 Task: Find the distance between Chicago and Miami.
Action: Mouse moved to (212, 73)
Screenshot: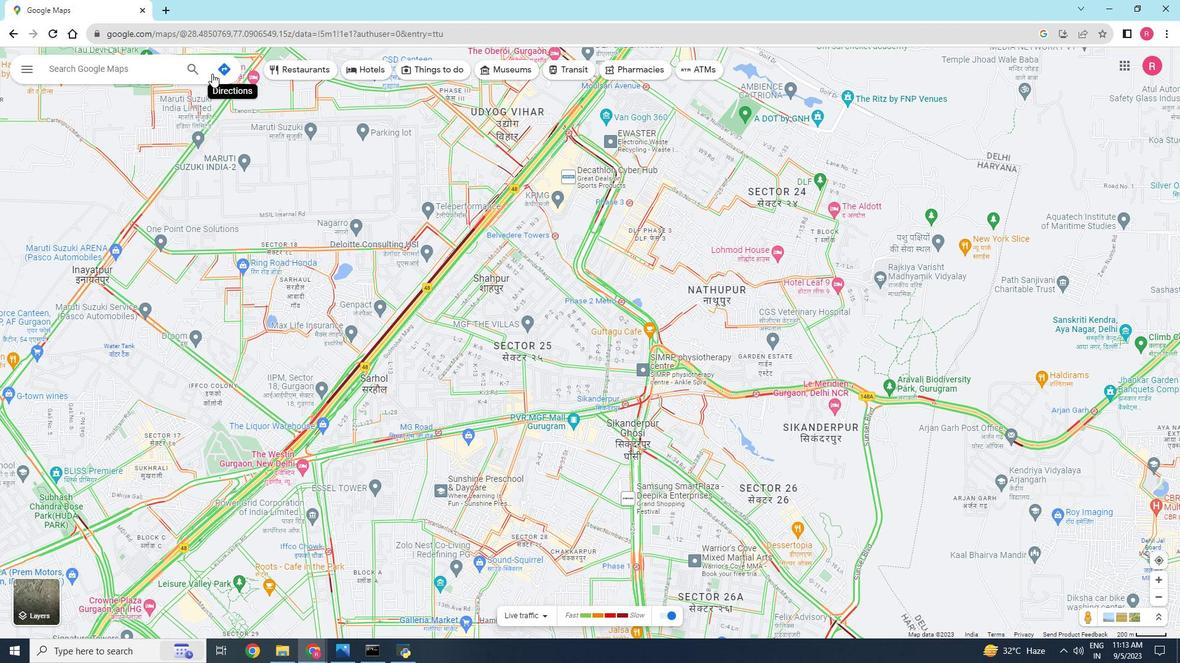 
Action: Mouse pressed left at (212, 73)
Screenshot: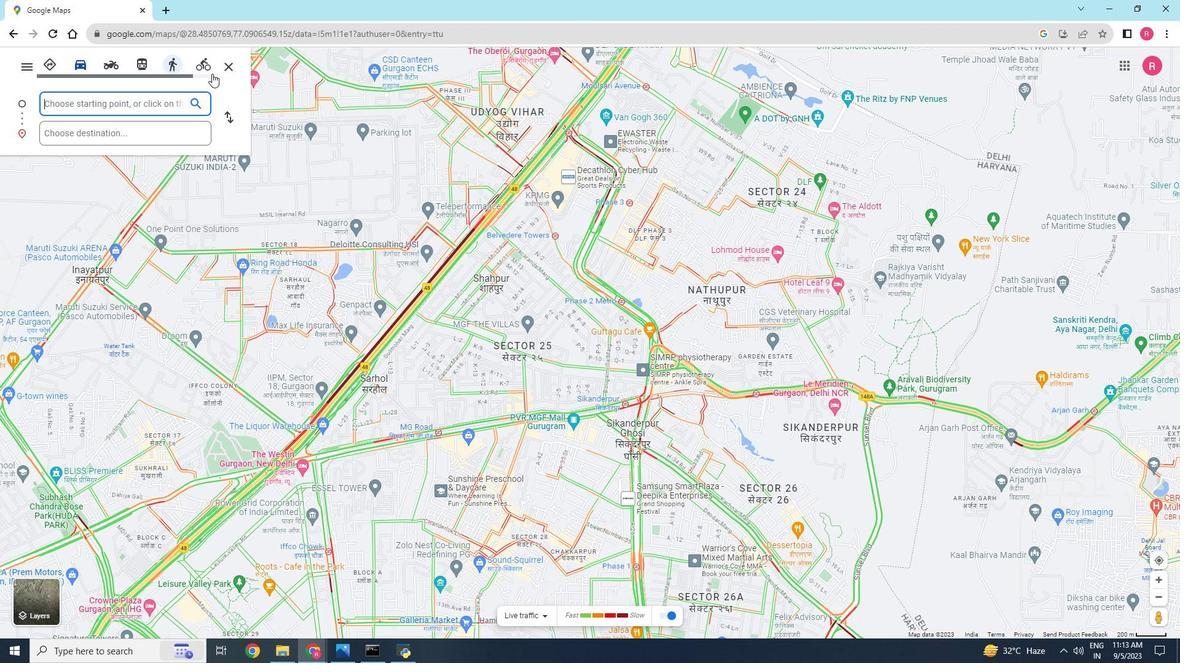 
Action: Mouse moved to (128, 97)
Screenshot: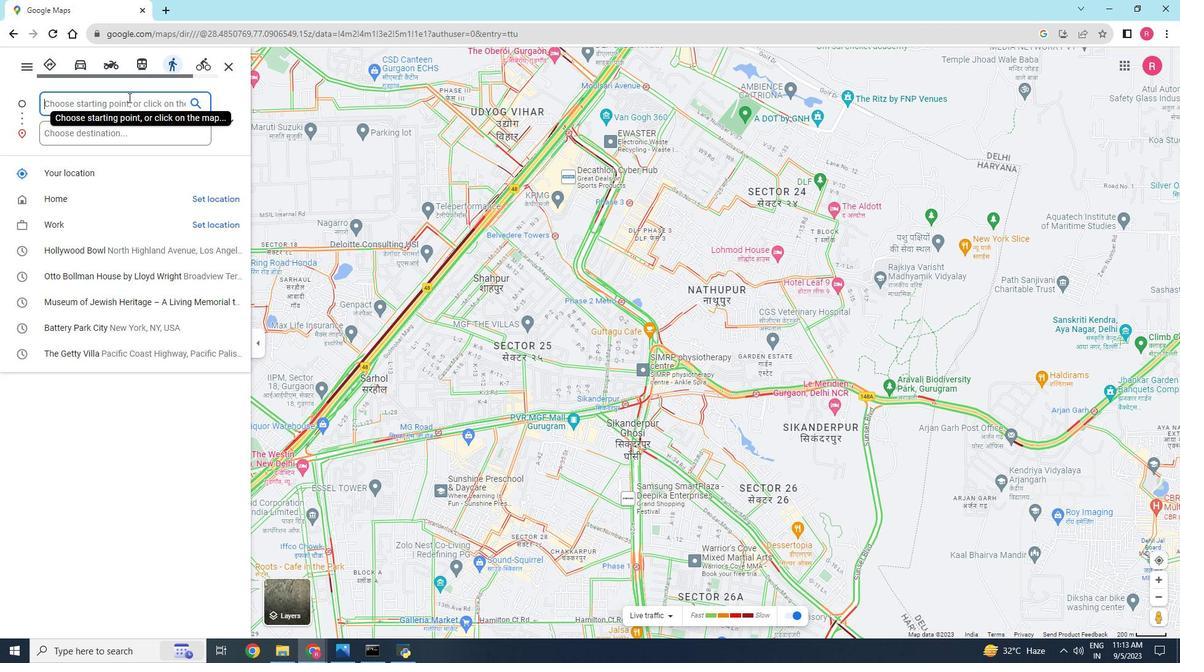 
Action: Mouse pressed left at (128, 97)
Screenshot: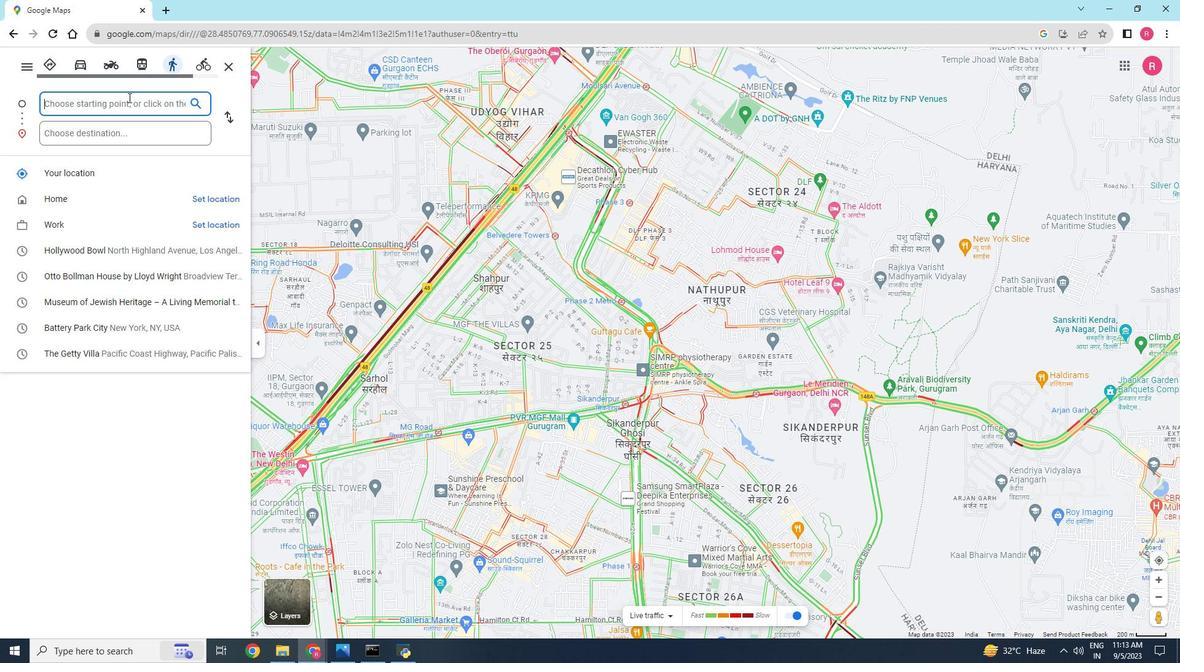 
Action: Mouse moved to (127, 99)
Screenshot: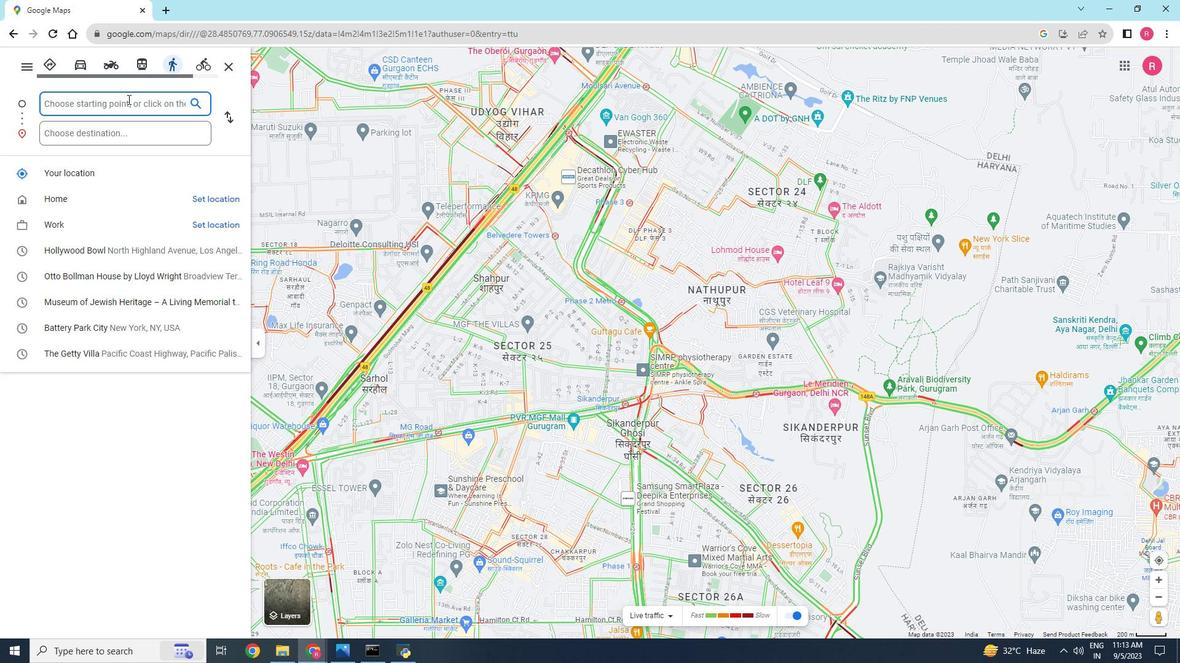 
Action: Key pressed <Key.shift><Key.shift><Key.shift><Key.shift><Key.shift><Key.shift><Key.shift><Key.shift><Key.shift><Key.shift><Key.shift><Key.shift><Key.shift>Chicago
Screenshot: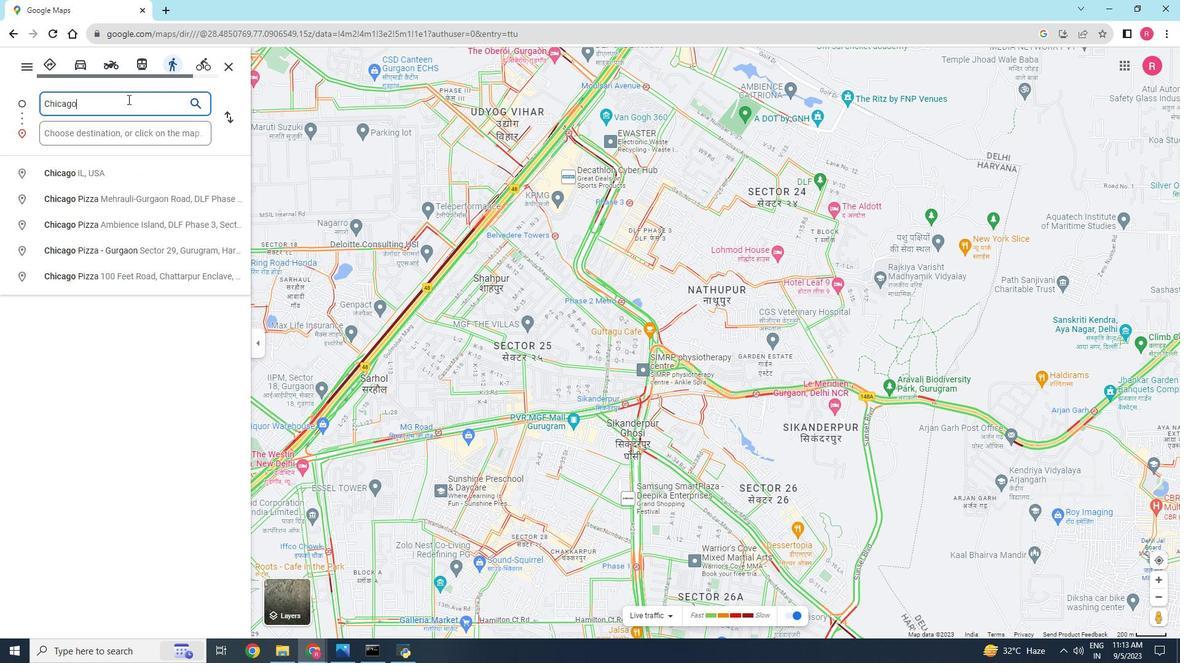
Action: Mouse moved to (116, 130)
Screenshot: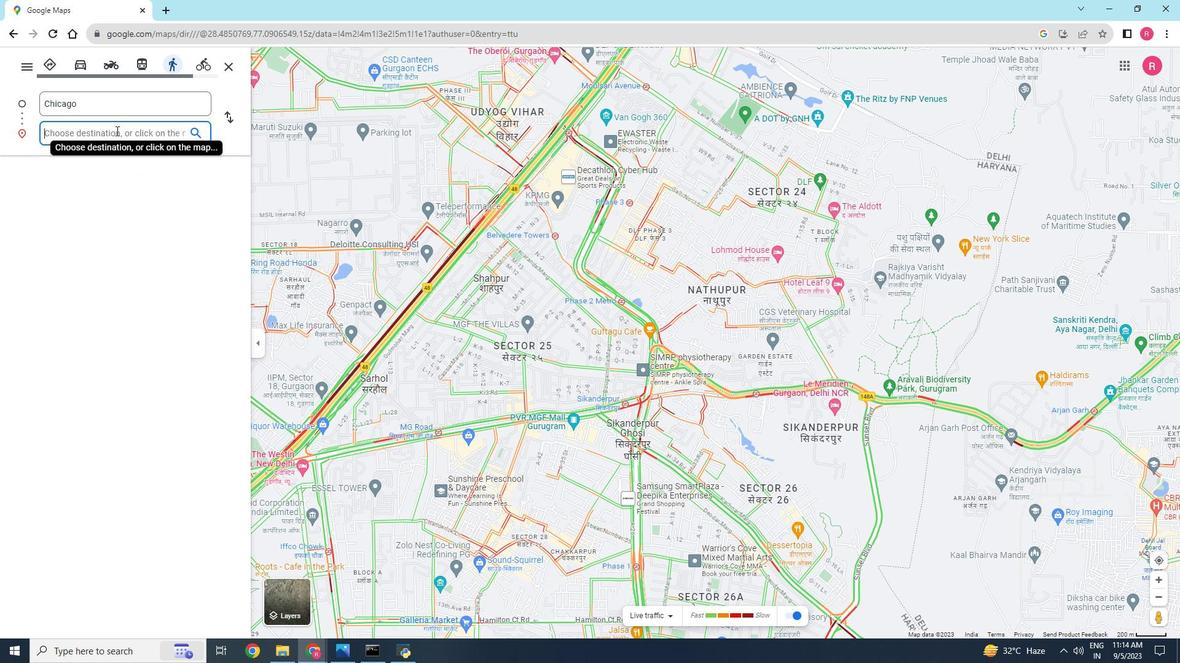 
Action: Mouse pressed left at (116, 130)
Screenshot: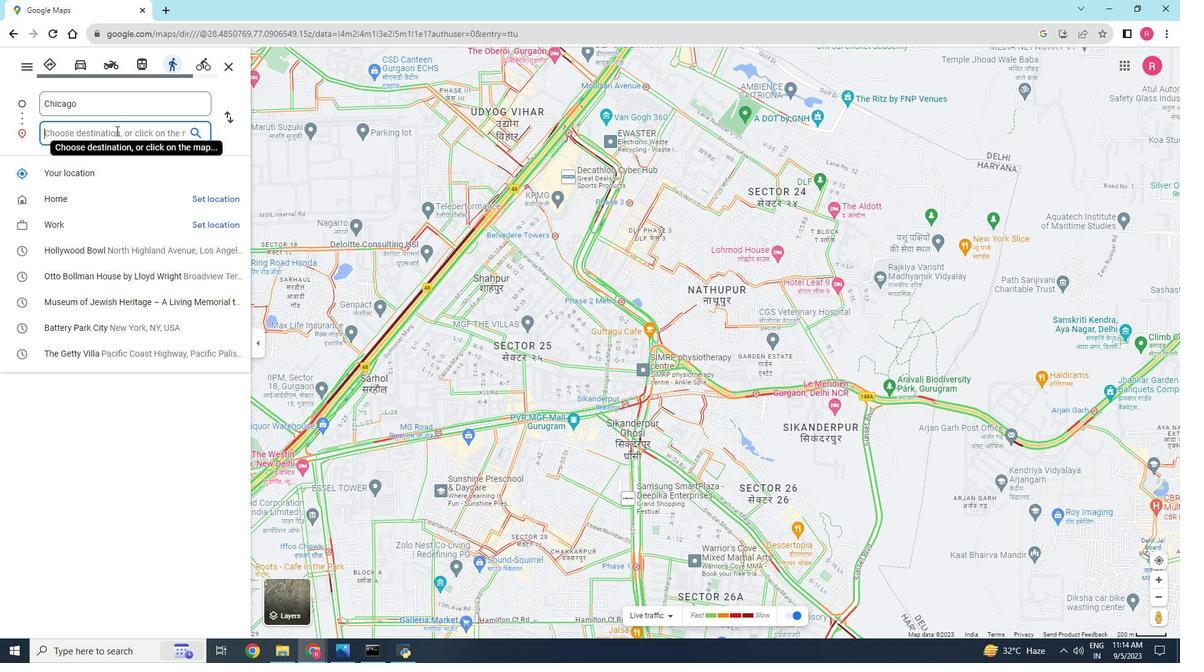 
Action: Key pressed <Key.shift>Miami<Key.enter>
Screenshot: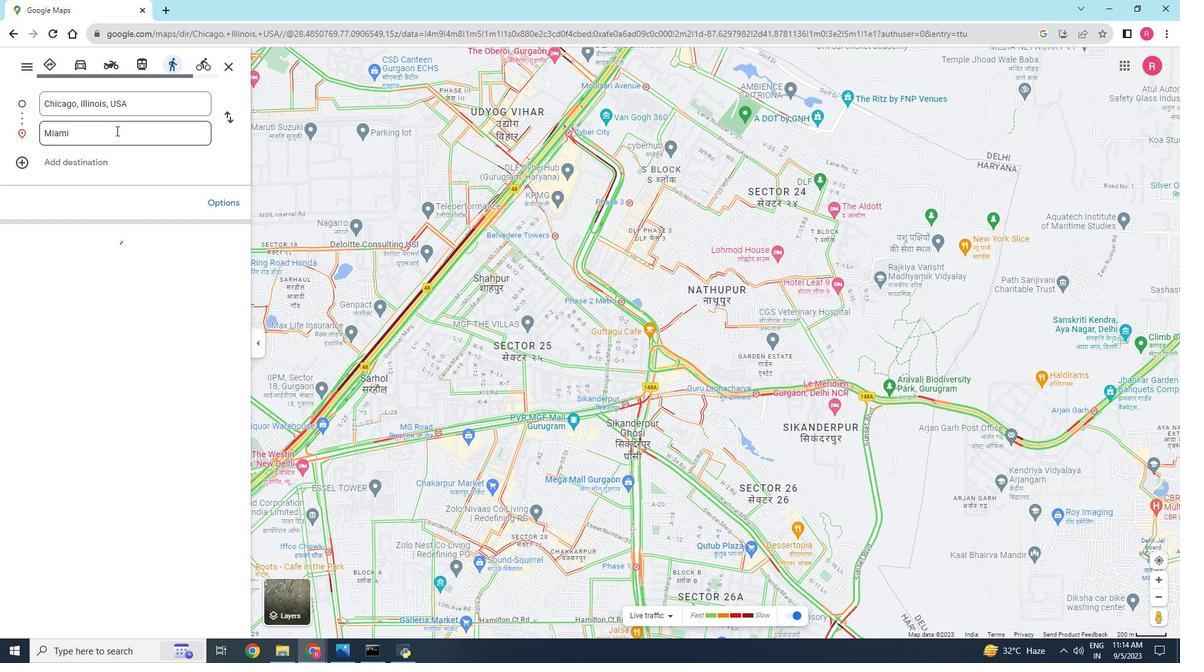 
Action: Mouse moved to (140, 398)
Screenshot: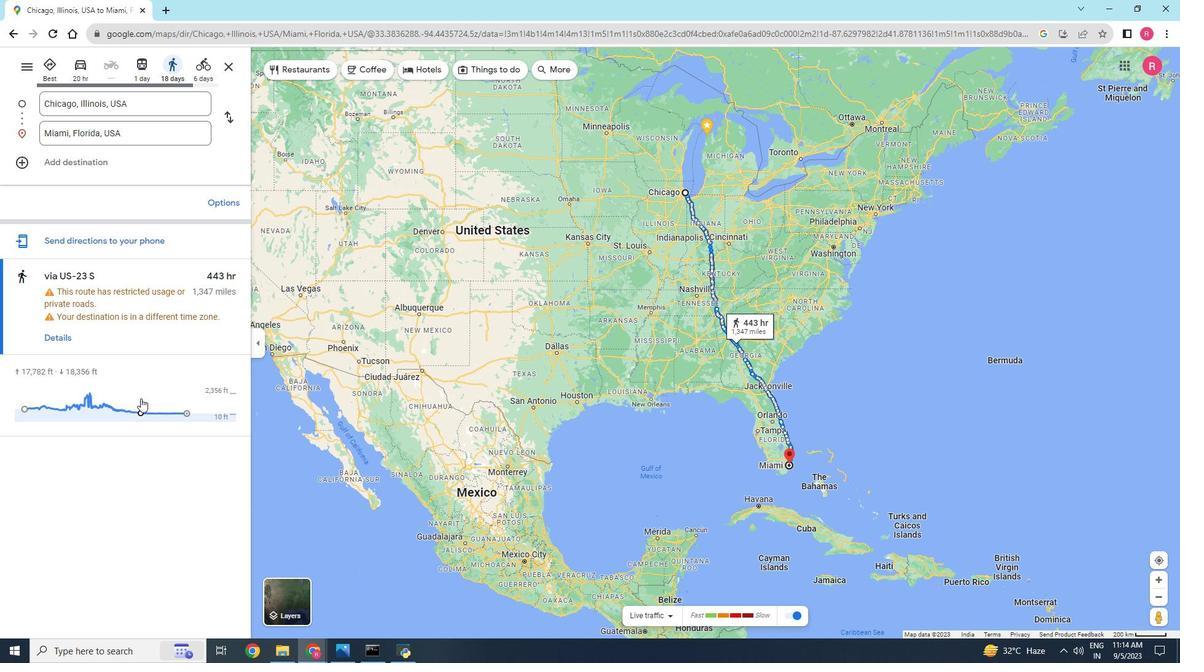 
Action: Mouse scrolled (140, 399) with delta (0, 0)
Screenshot: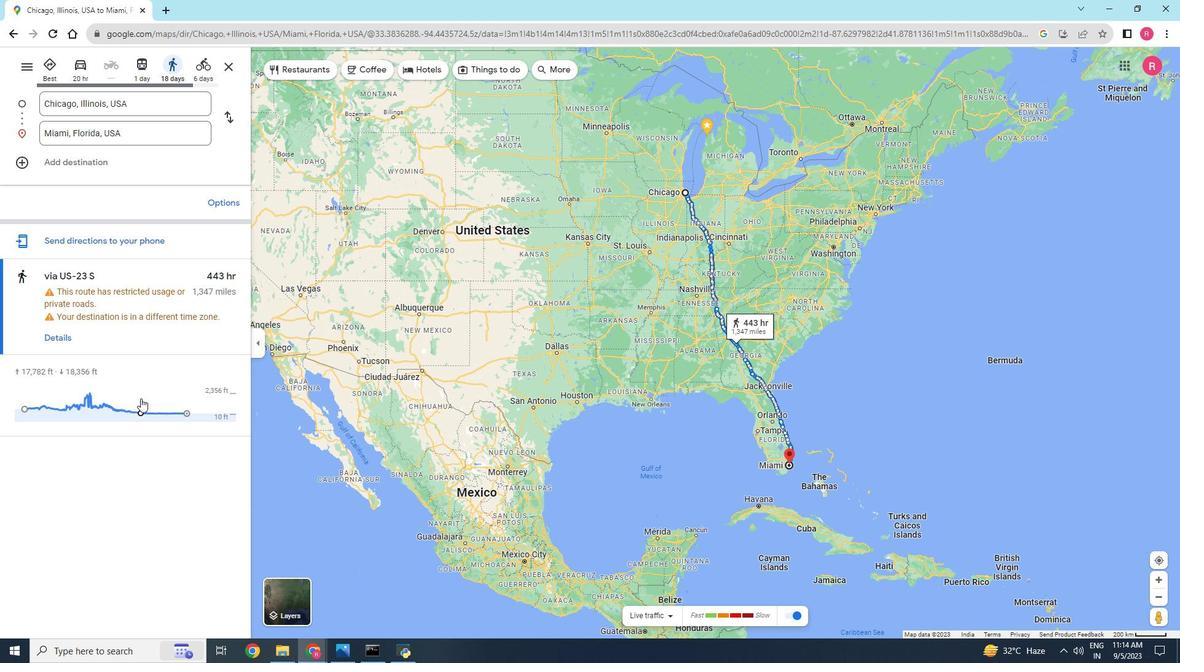 
Action: Mouse scrolled (140, 399) with delta (0, 0)
Screenshot: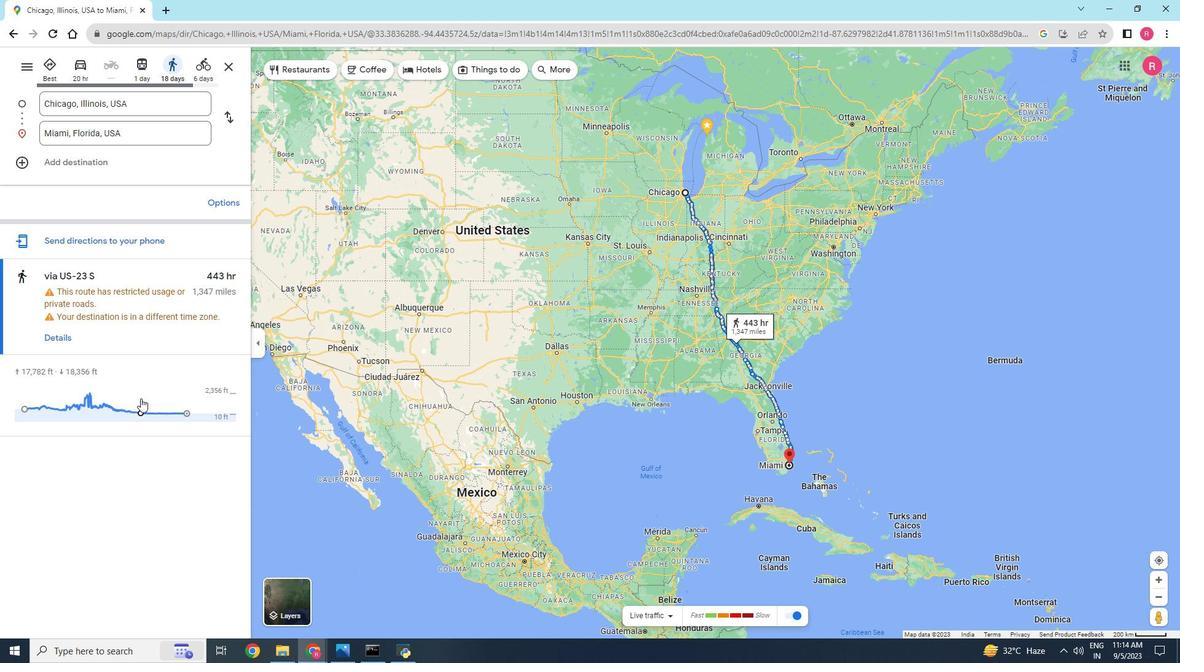 
Action: Mouse scrolled (140, 398) with delta (0, 0)
Screenshot: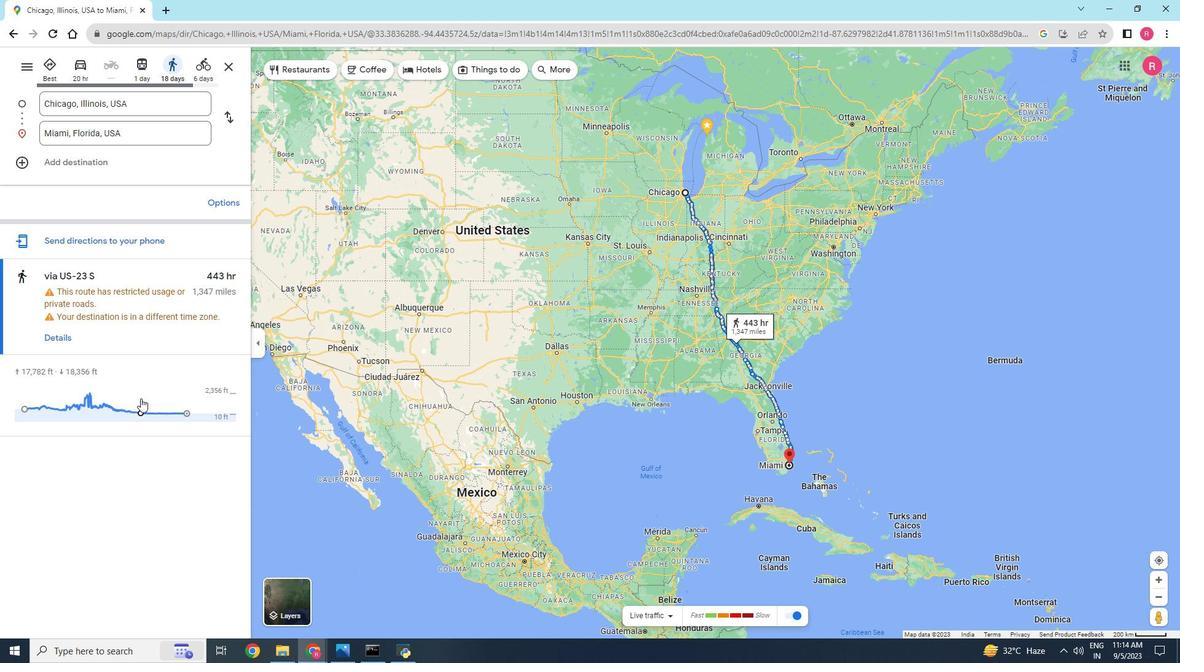 
Action: Mouse scrolled (140, 398) with delta (0, 0)
Screenshot: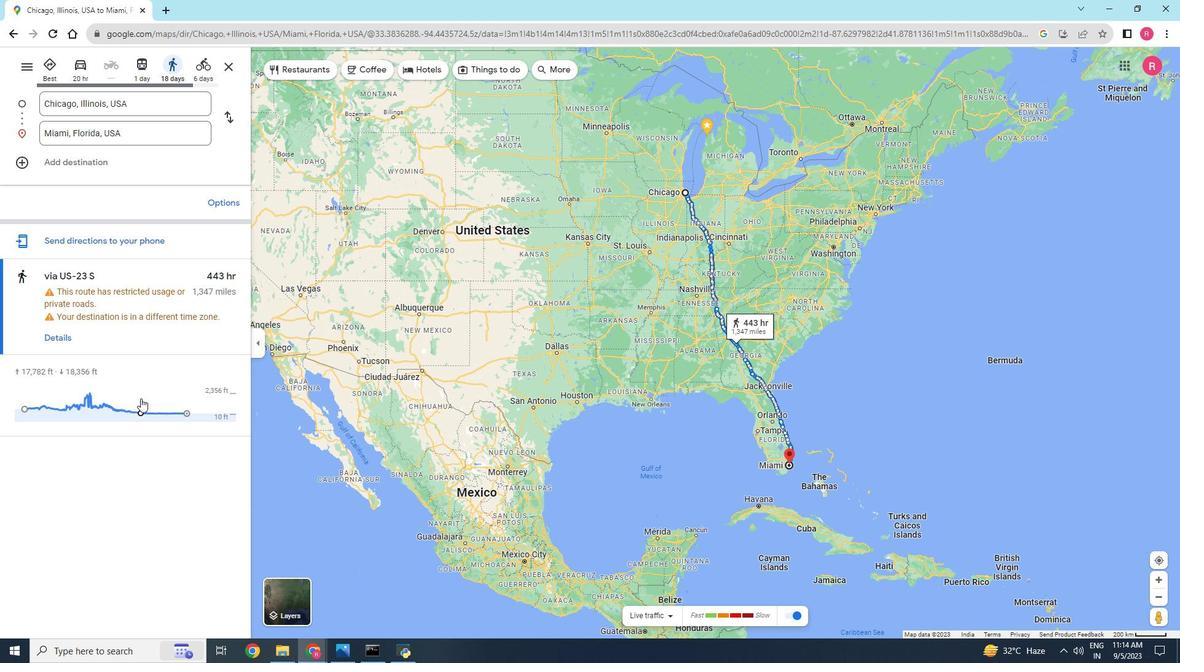 
Action: Mouse scrolled (140, 399) with delta (0, 0)
Screenshot: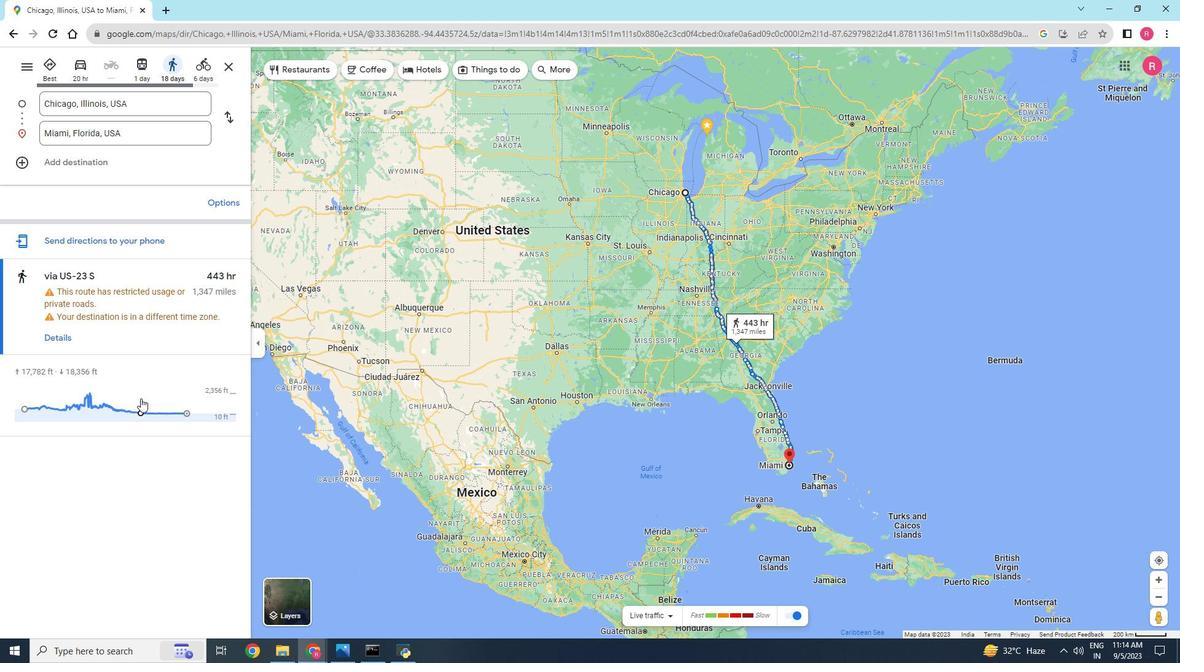 
Action: Mouse moved to (864, 429)
Screenshot: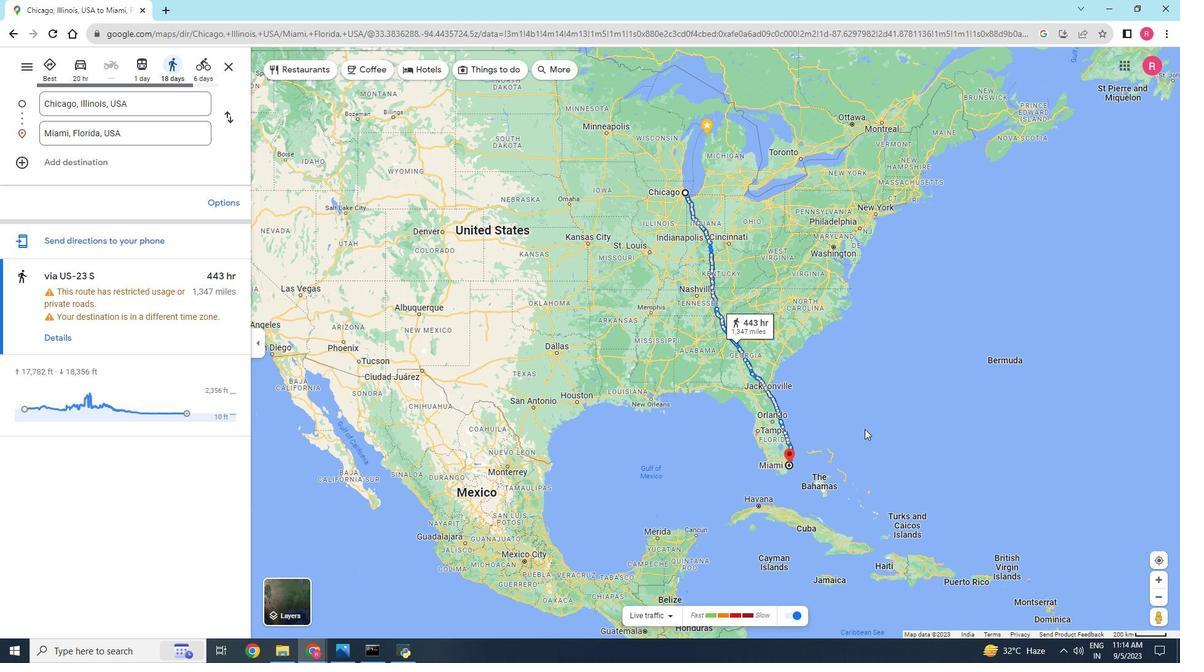 
Action: Mouse scrolled (864, 430) with delta (0, 0)
Screenshot: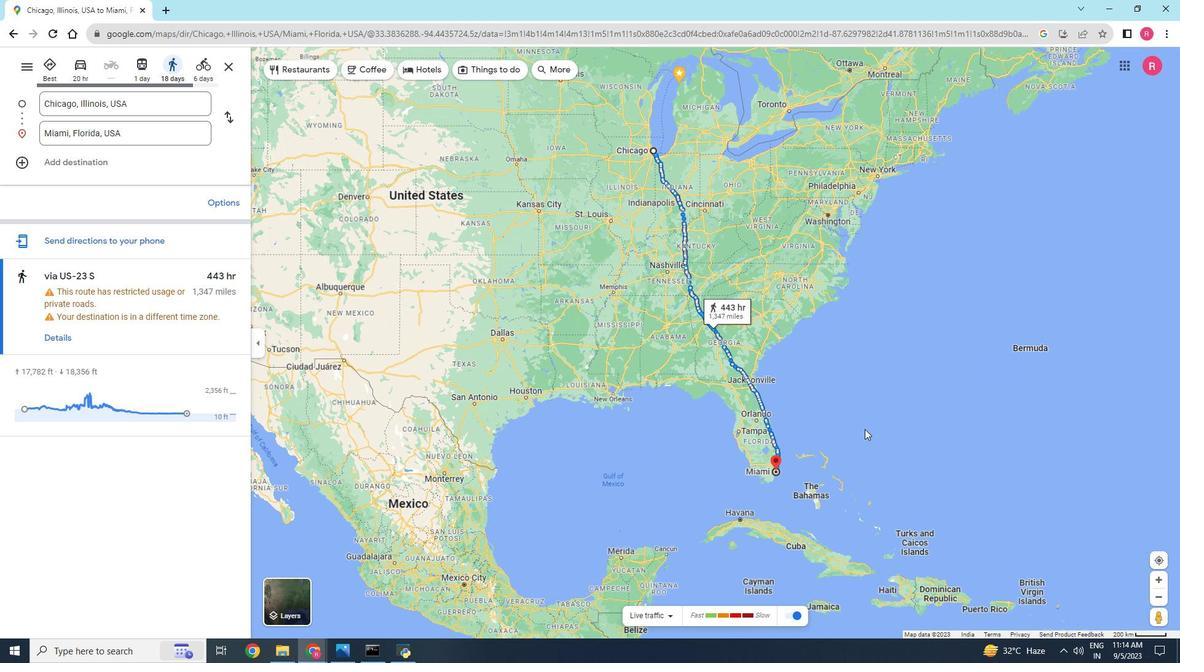
Action: Mouse scrolled (864, 430) with delta (0, 0)
Screenshot: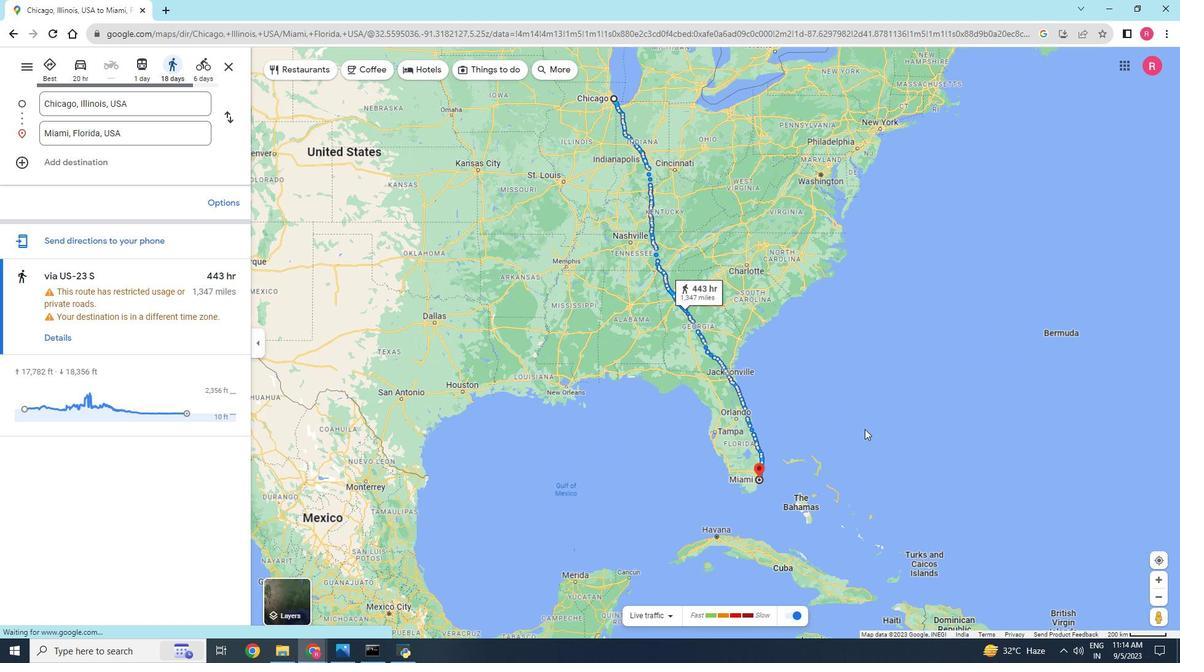 
Action: Mouse scrolled (864, 430) with delta (0, 0)
Screenshot: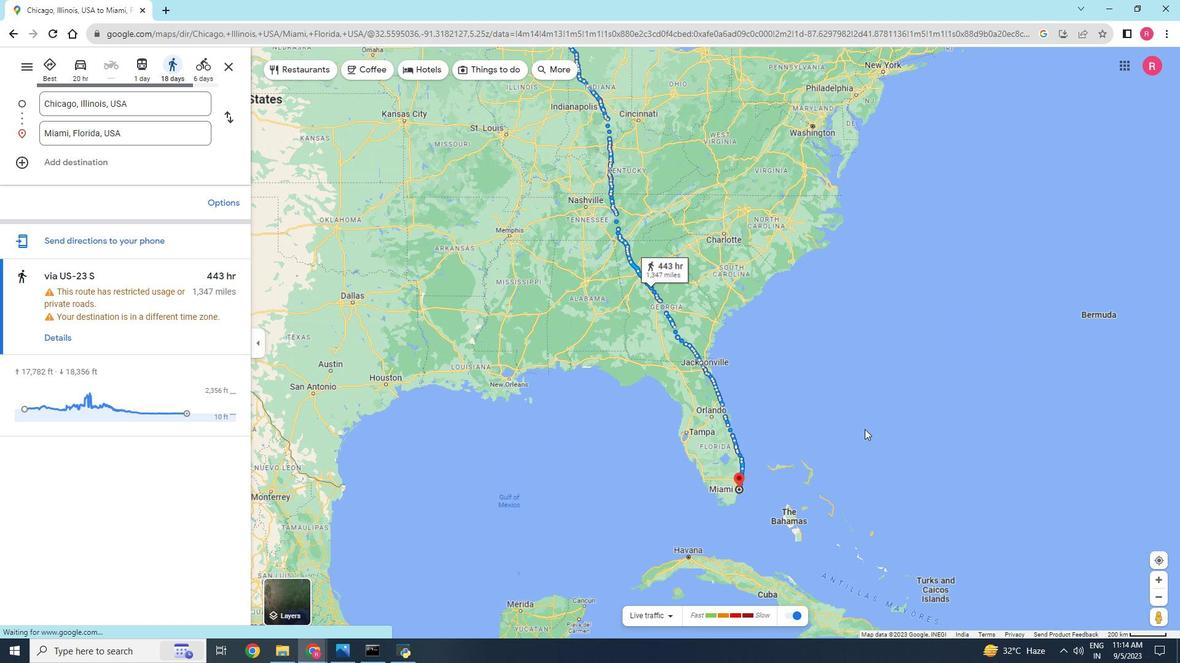 
Action: Mouse scrolled (864, 430) with delta (0, 0)
Screenshot: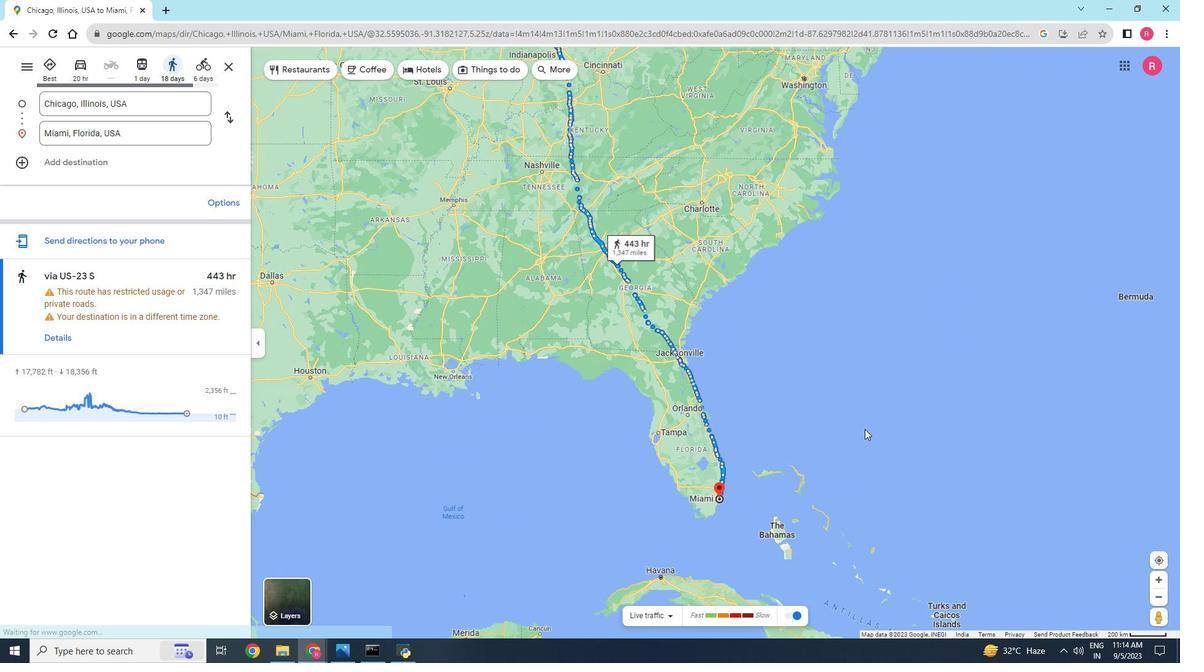 
Action: Mouse moved to (280, 605)
Screenshot: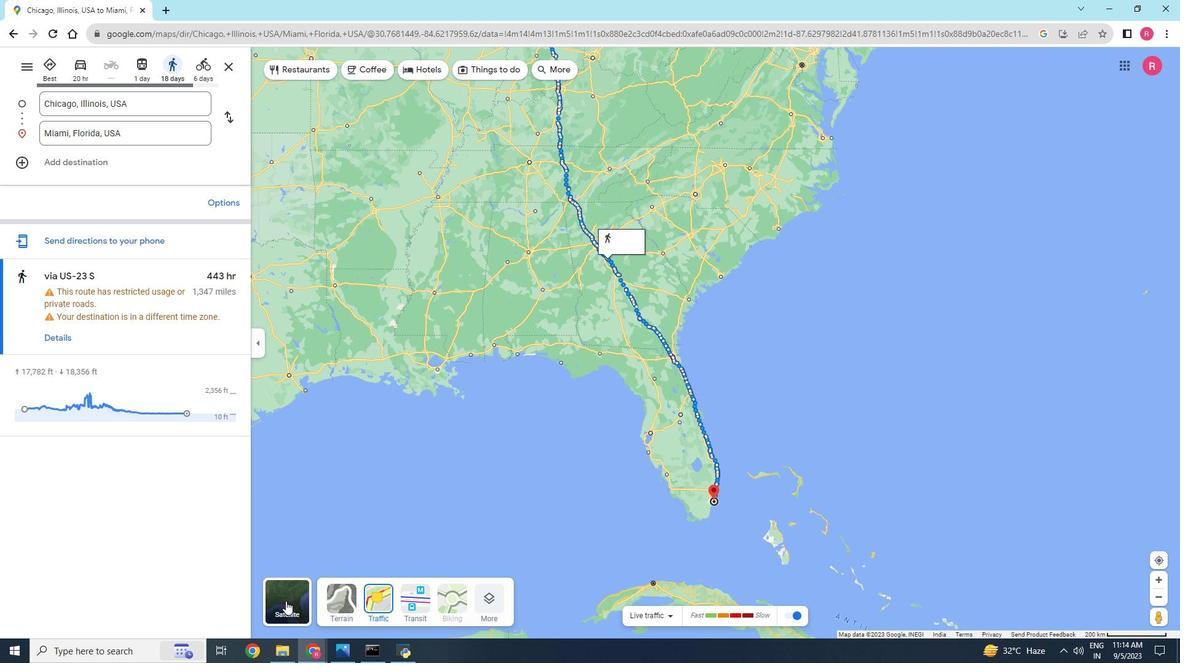 
Action: Mouse pressed left at (280, 605)
Screenshot: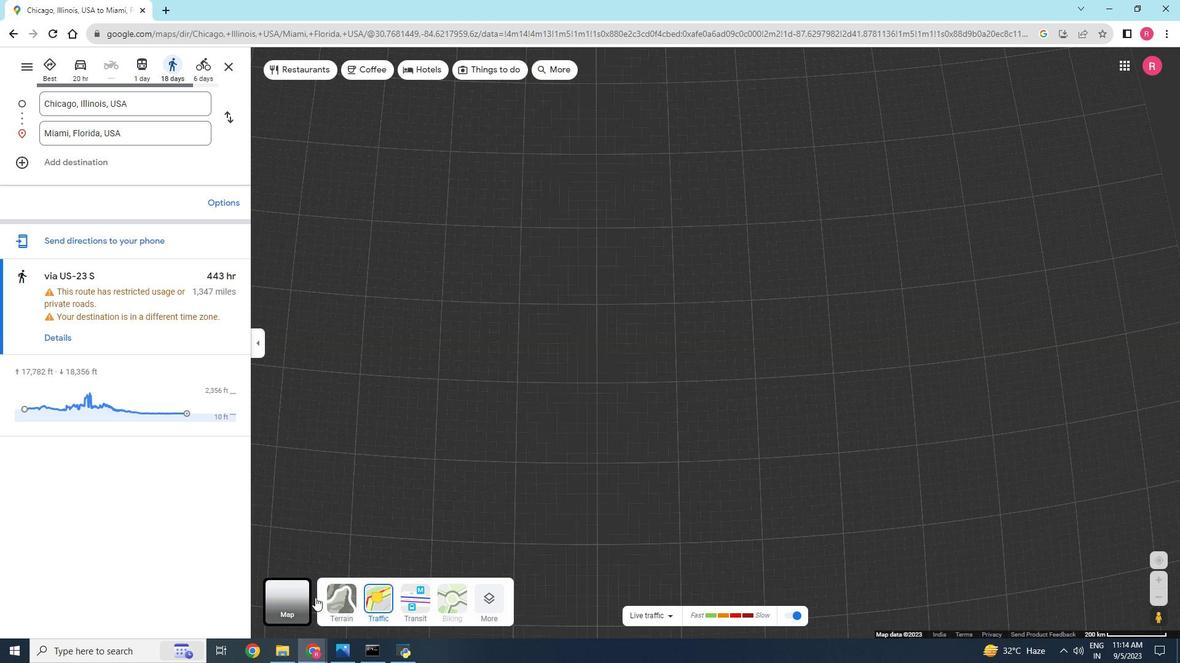 
Action: Mouse moved to (477, 597)
Screenshot: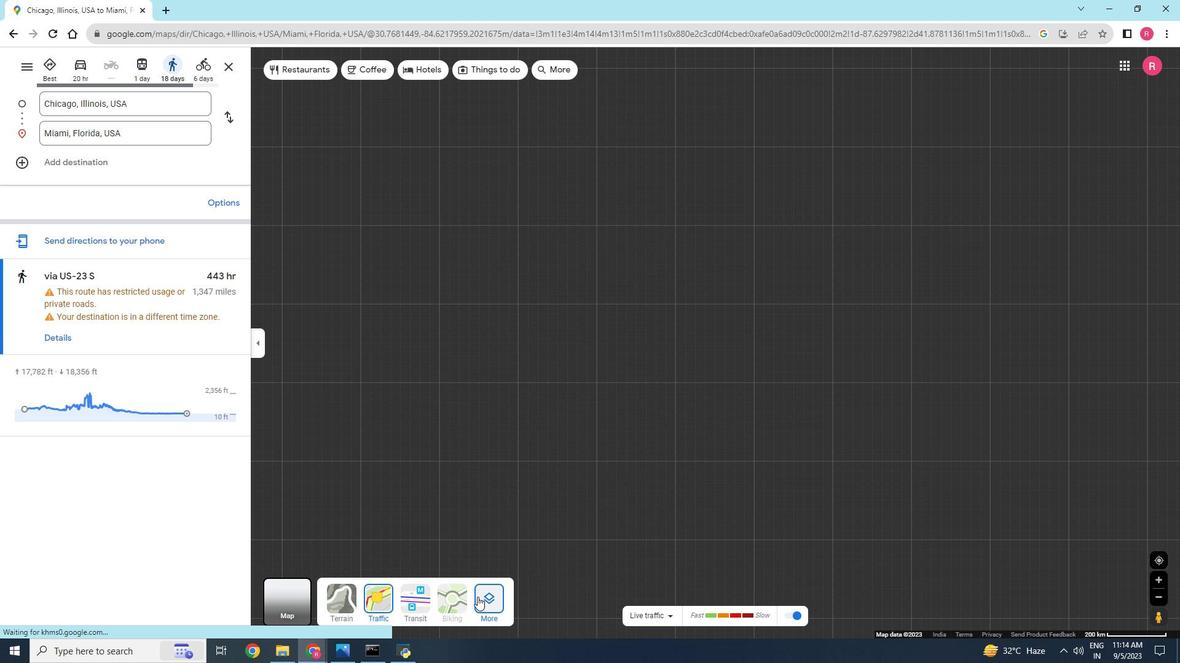 
Action: Mouse pressed left at (477, 597)
Screenshot: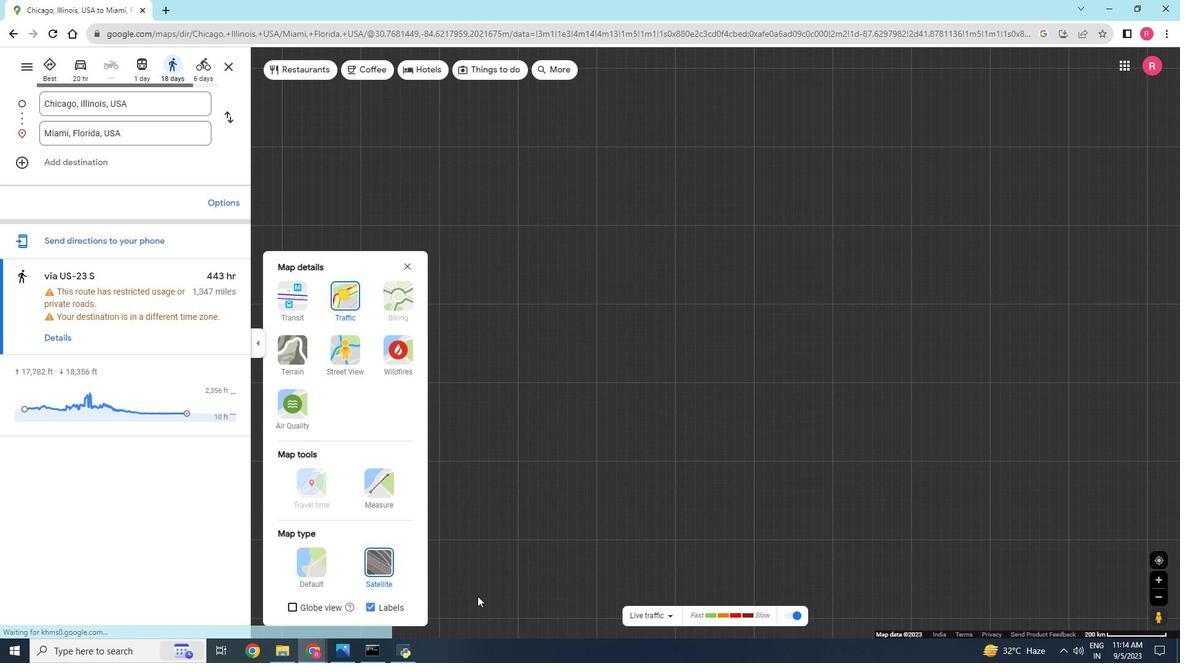 
Action: Mouse moved to (389, 488)
Screenshot: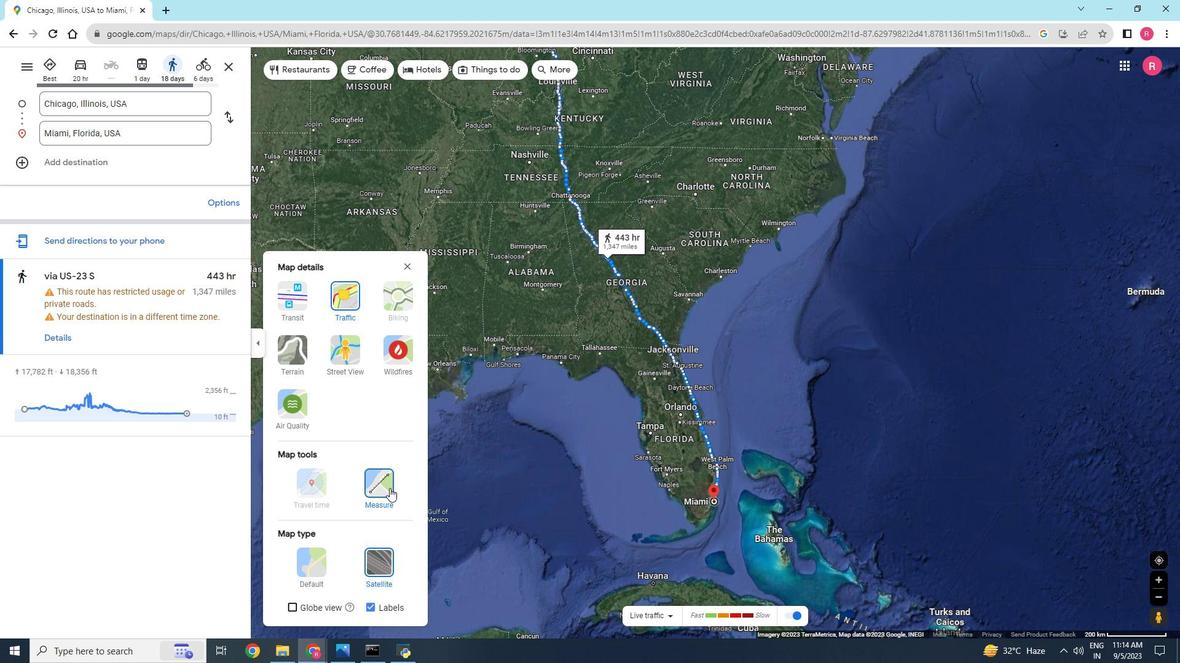 
Action: Mouse pressed left at (389, 488)
Screenshot: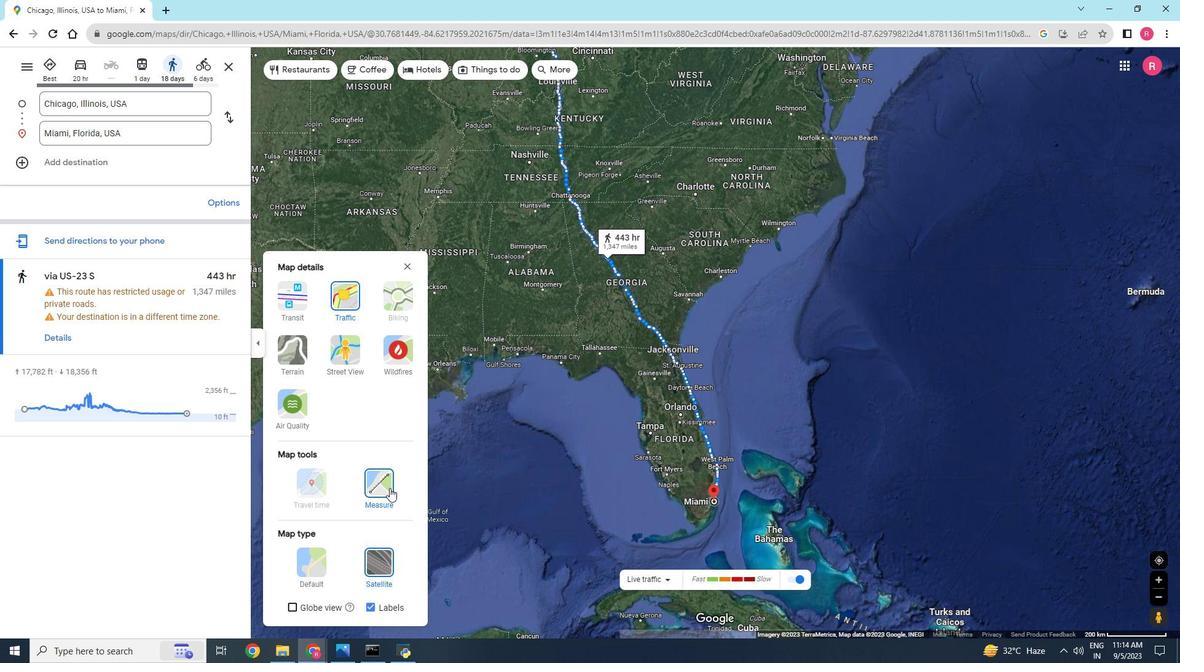 
Action: Mouse moved to (686, 602)
Screenshot: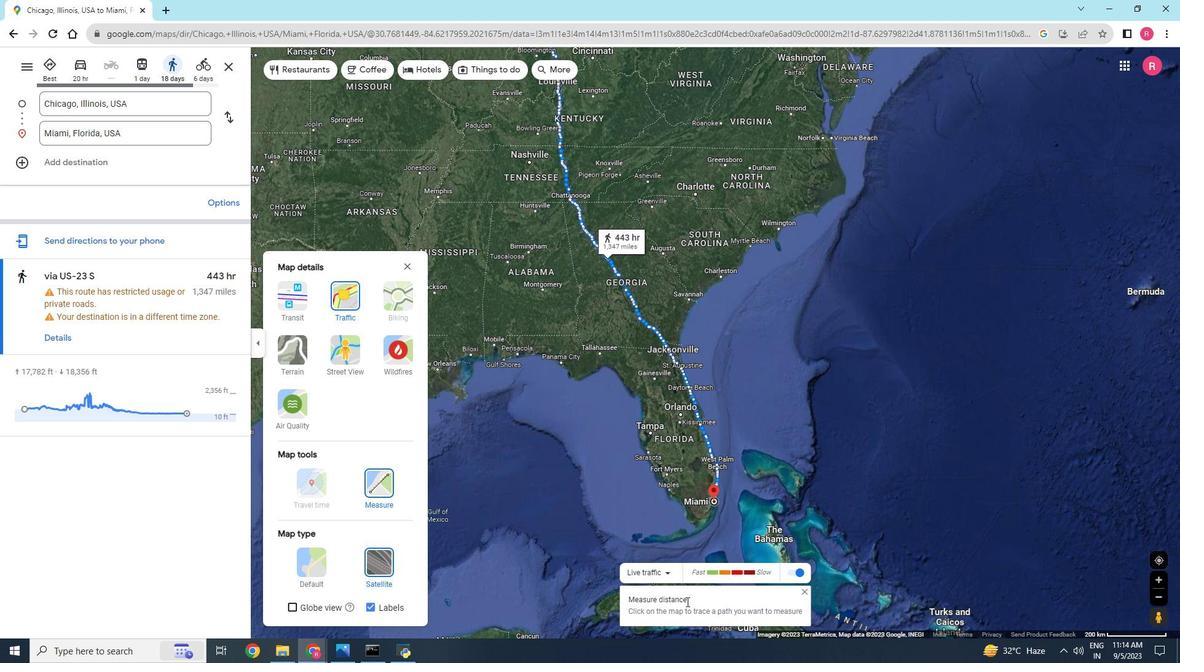 
Action: Mouse pressed left at (686, 602)
Screenshot: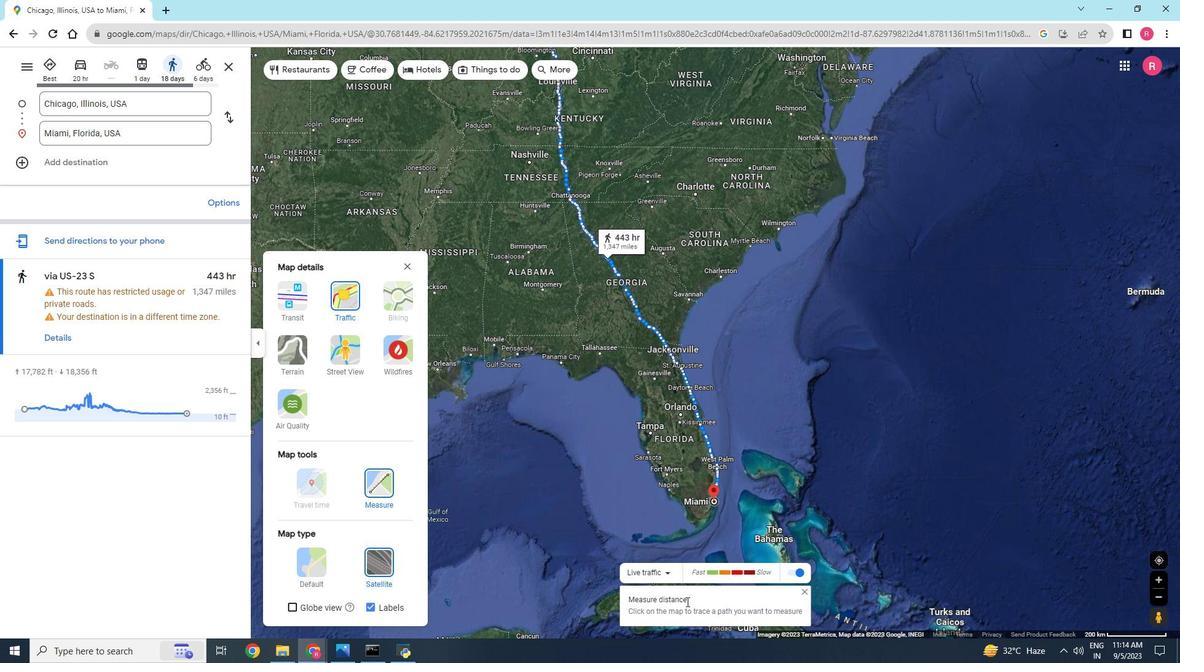 
Action: Mouse moved to (644, 539)
Screenshot: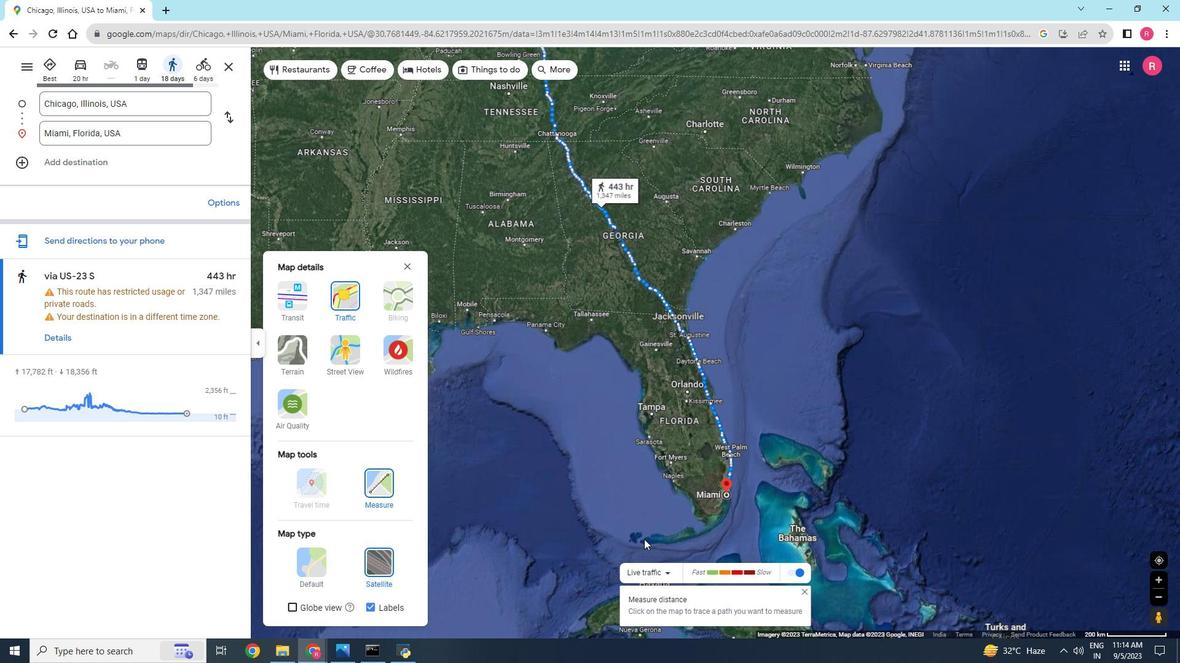 
Action: Mouse scrolled (644, 540) with delta (0, 0)
Screenshot: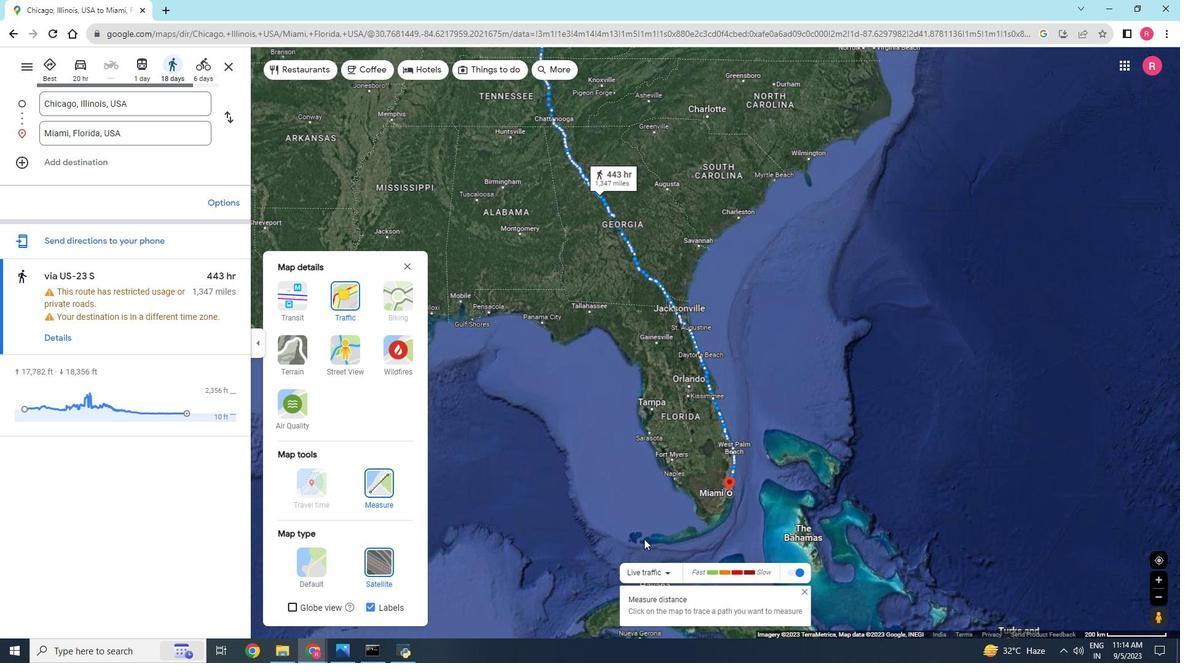 
Action: Mouse scrolled (644, 540) with delta (0, 0)
Screenshot: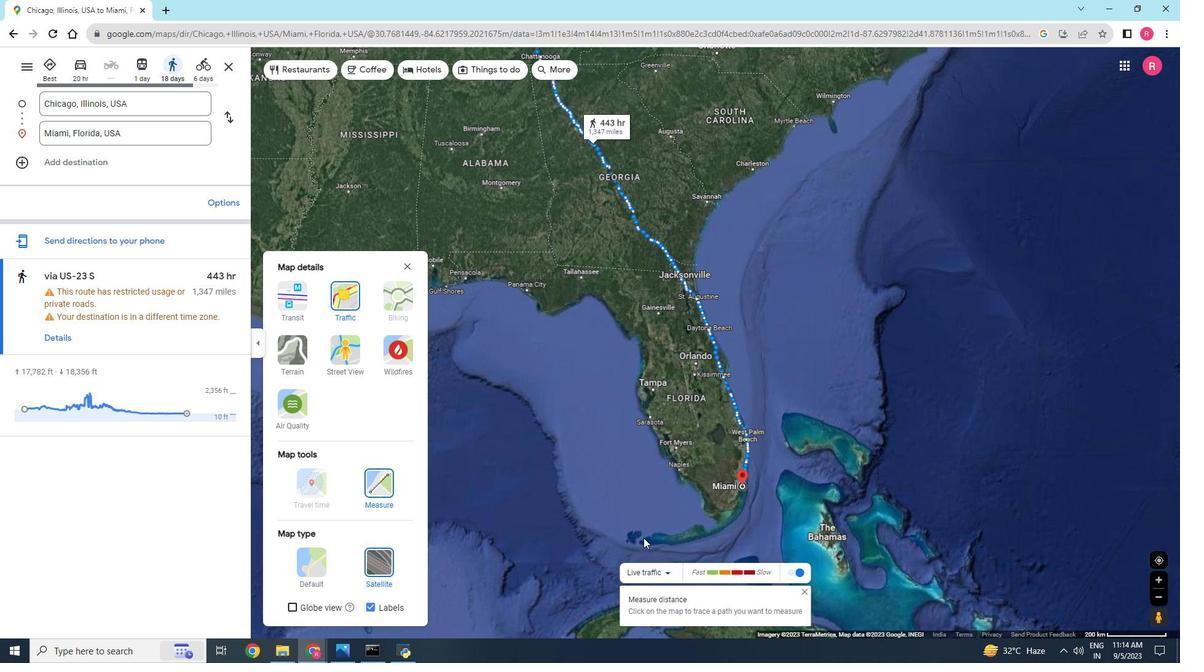 
Action: Mouse moved to (591, 408)
Screenshot: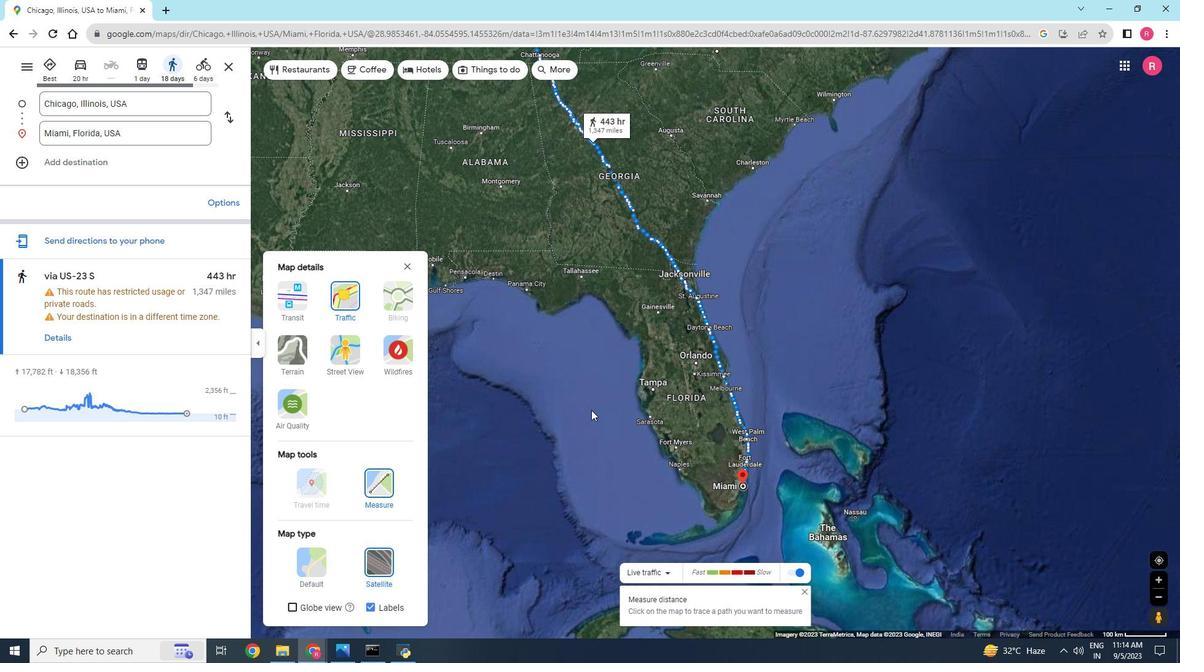 
Action: Mouse pressed left at (591, 408)
Screenshot: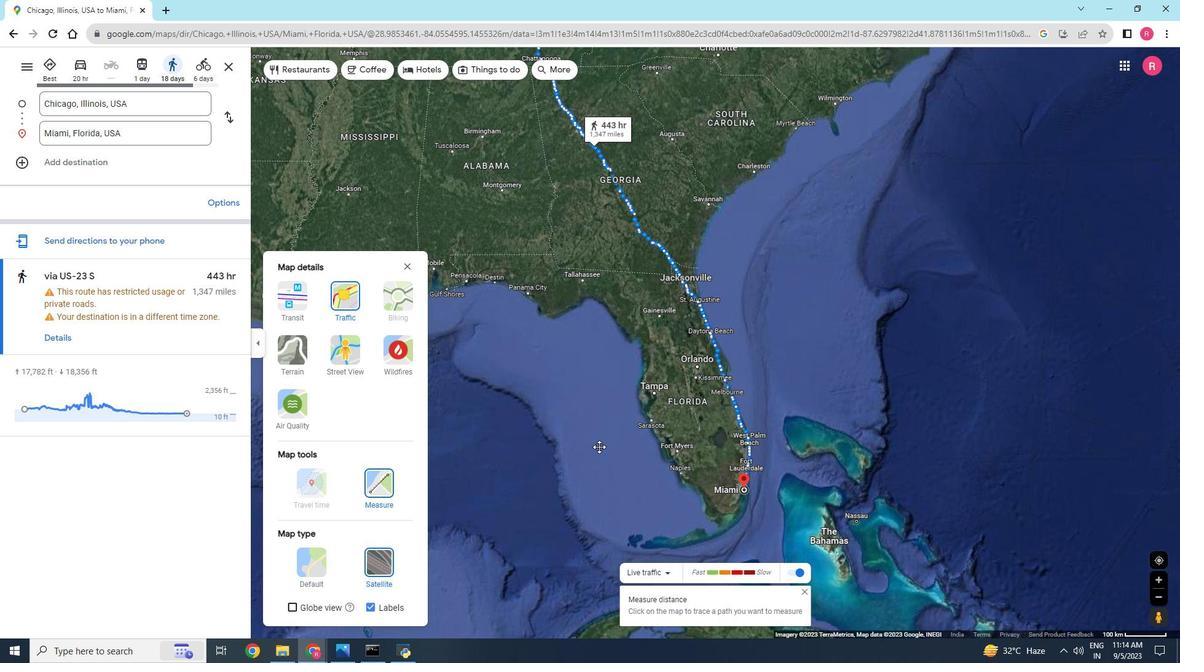 
Action: Mouse moved to (599, 581)
Screenshot: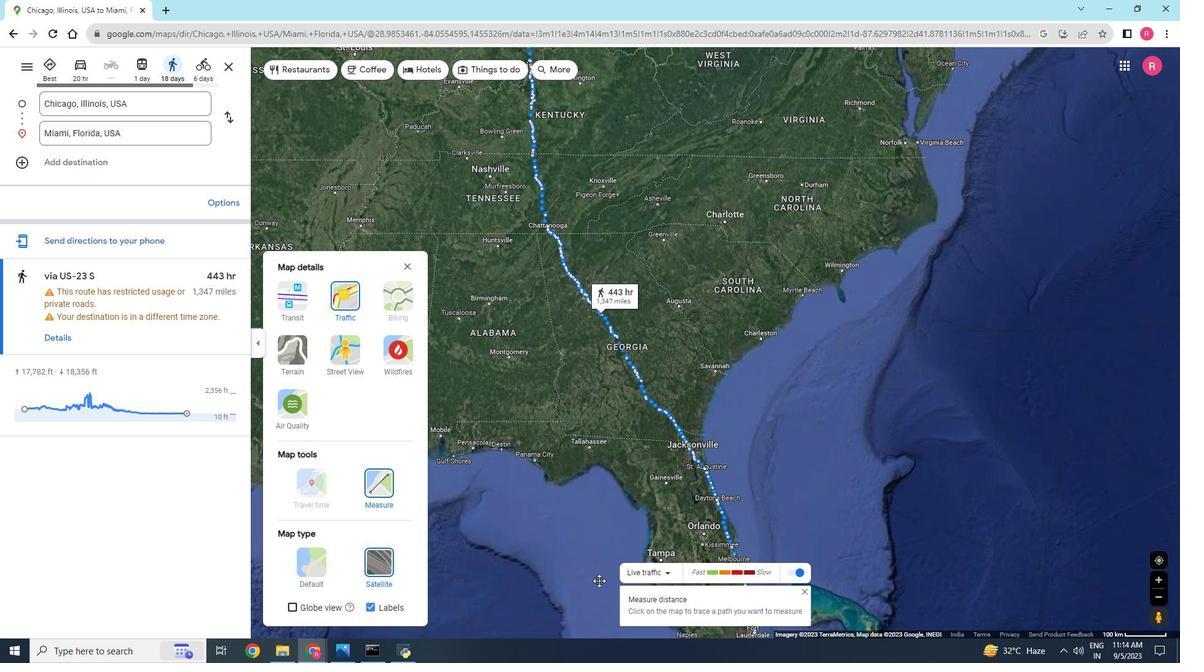 
Action: Mouse scrolled (599, 580) with delta (0, 0)
Screenshot: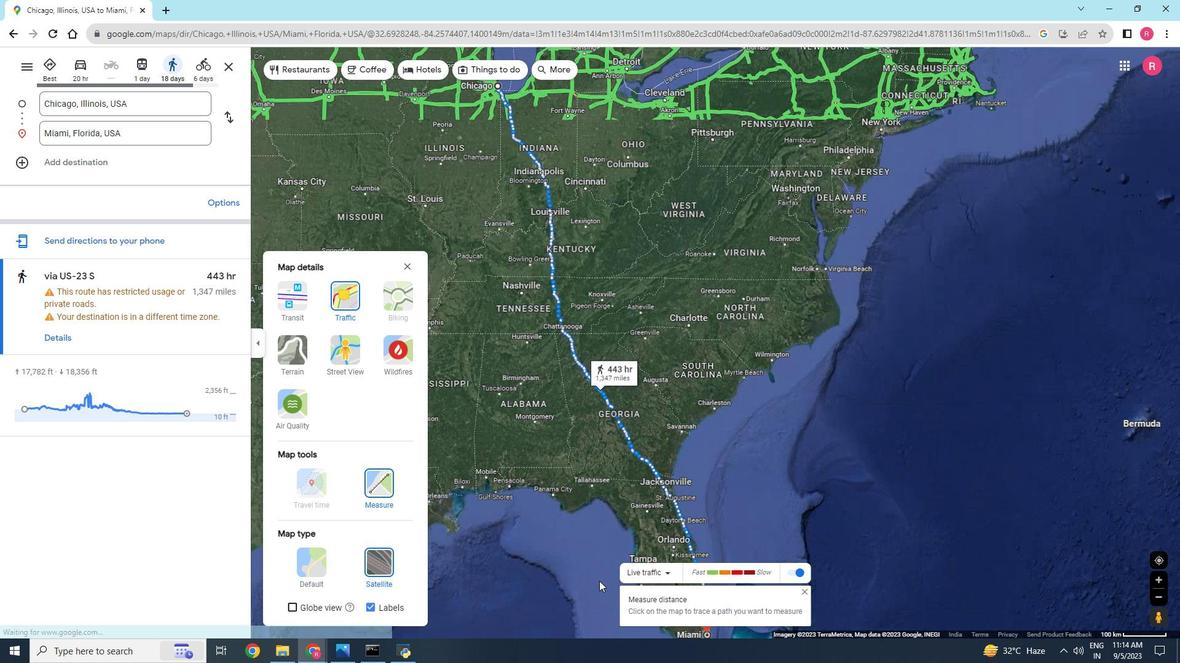 
Action: Mouse scrolled (599, 580) with delta (0, 0)
Screenshot: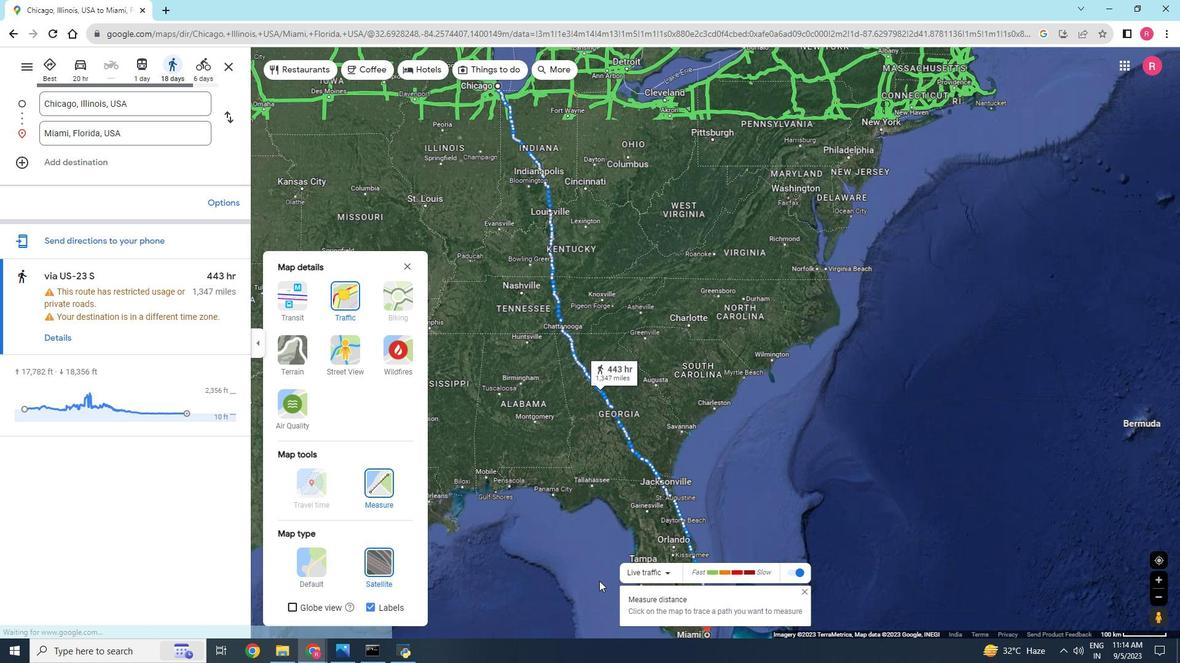 
Action: Mouse scrolled (599, 580) with delta (0, 0)
Screenshot: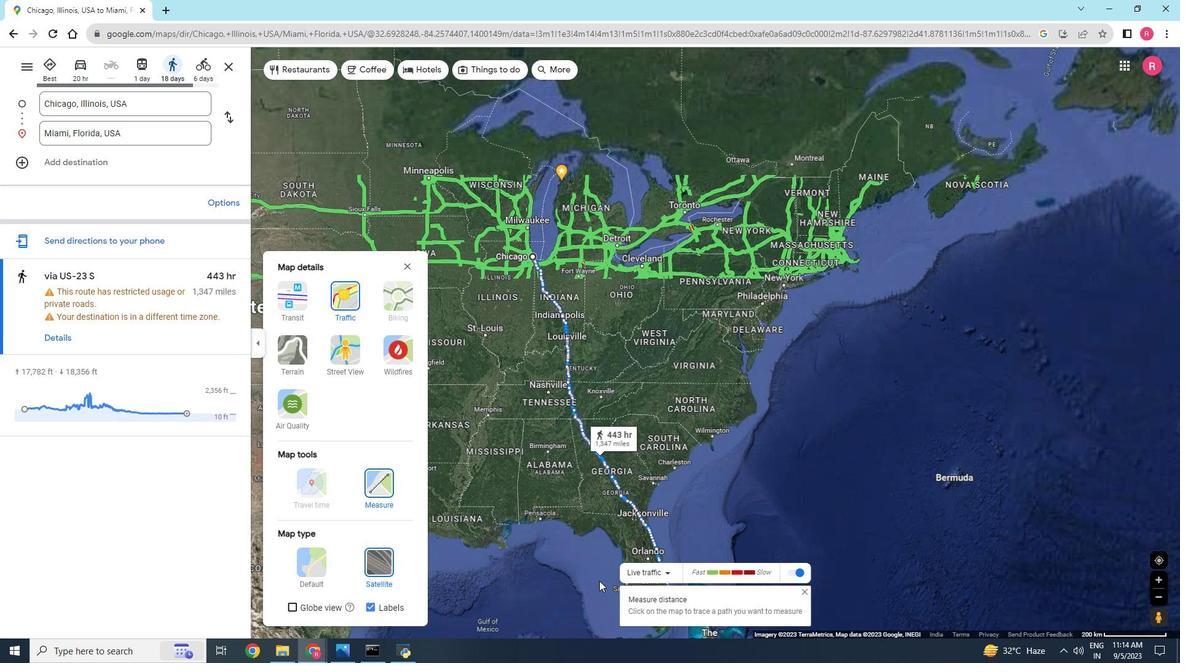 
Action: Mouse scrolled (599, 580) with delta (0, 0)
Screenshot: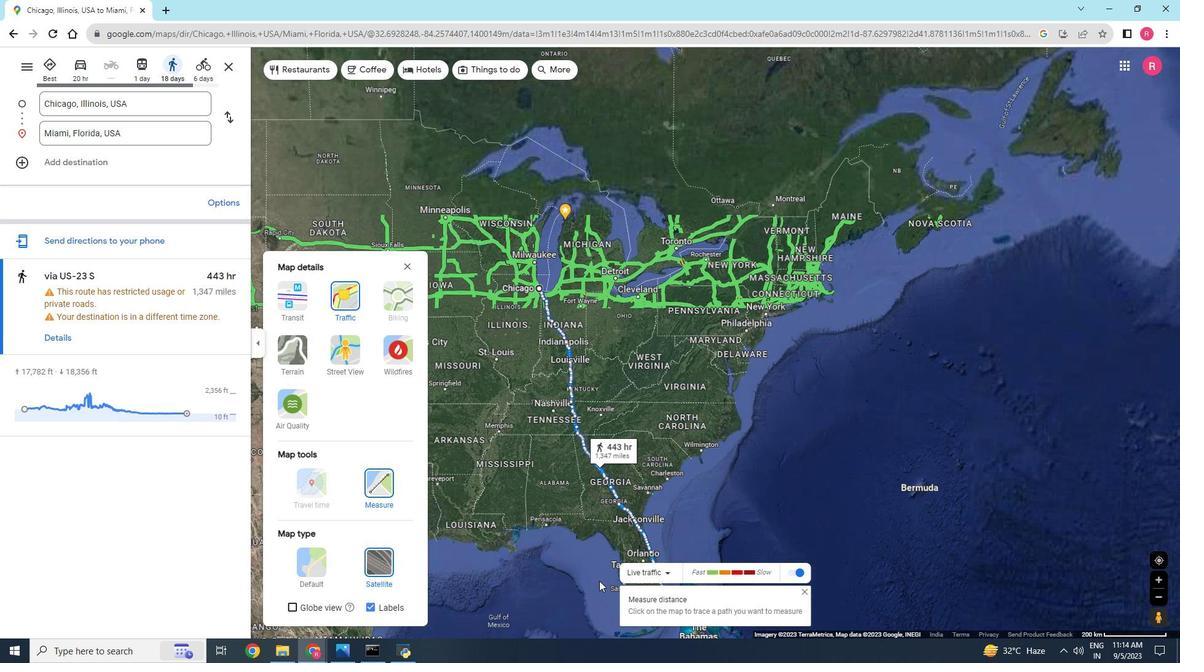 
Action: Mouse scrolled (599, 580) with delta (0, 0)
Screenshot: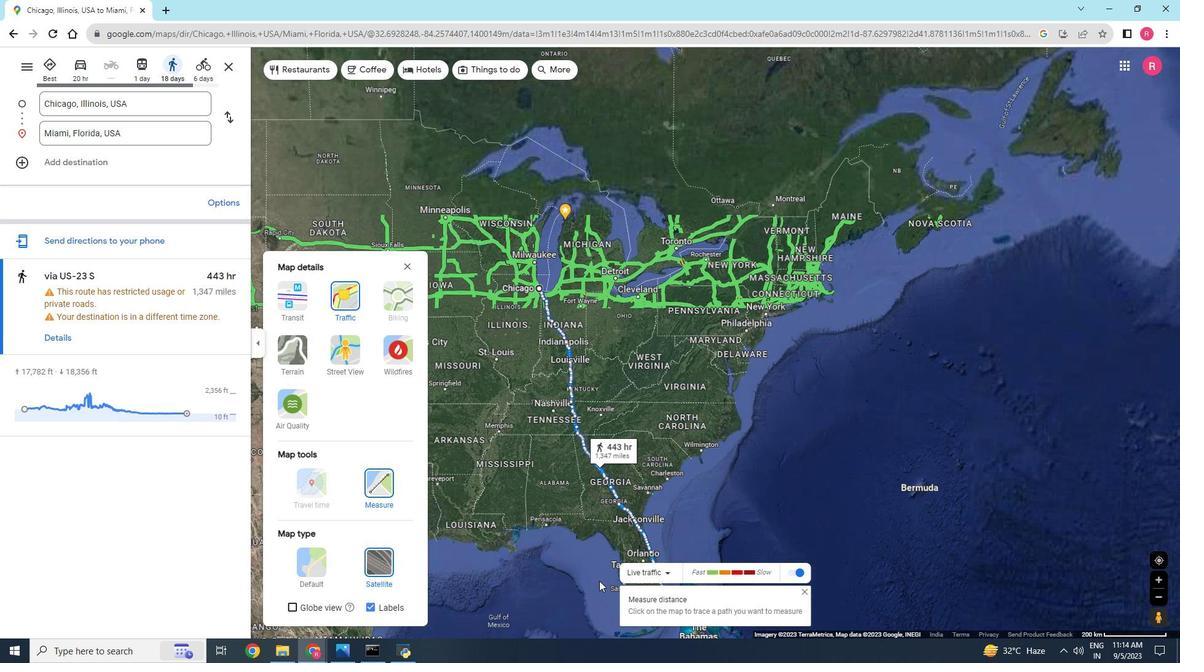 
Action: Mouse scrolled (599, 582) with delta (0, 0)
Screenshot: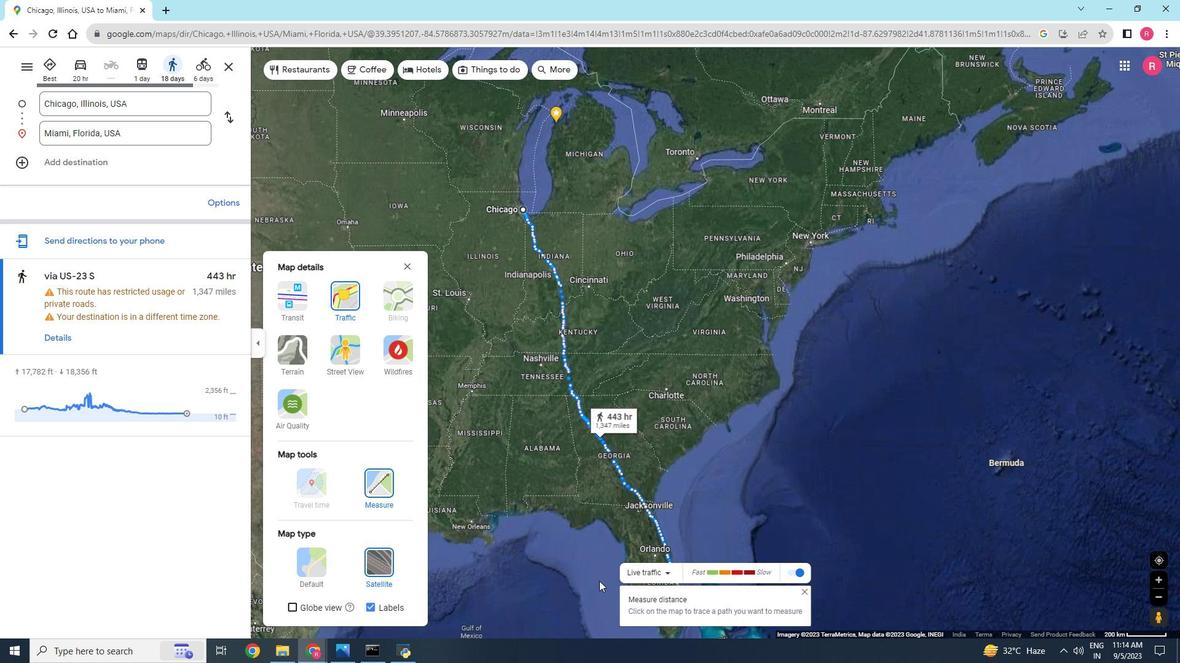 
Action: Mouse scrolled (599, 582) with delta (0, 0)
Screenshot: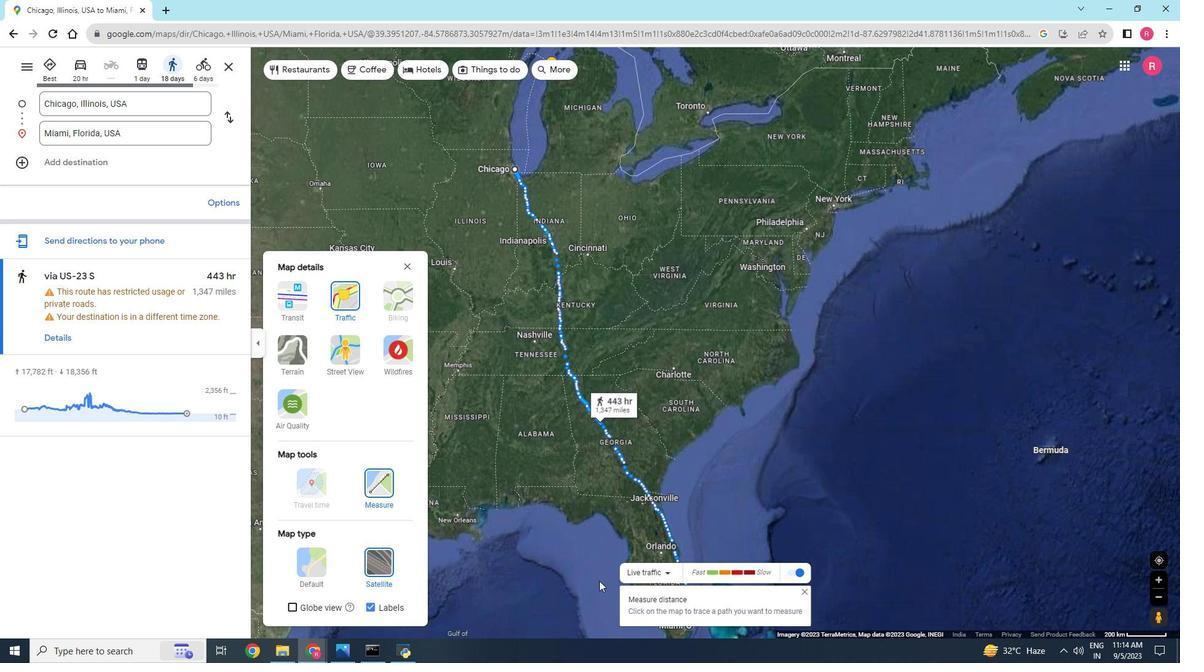 
Action: Mouse scrolled (599, 582) with delta (0, 0)
Screenshot: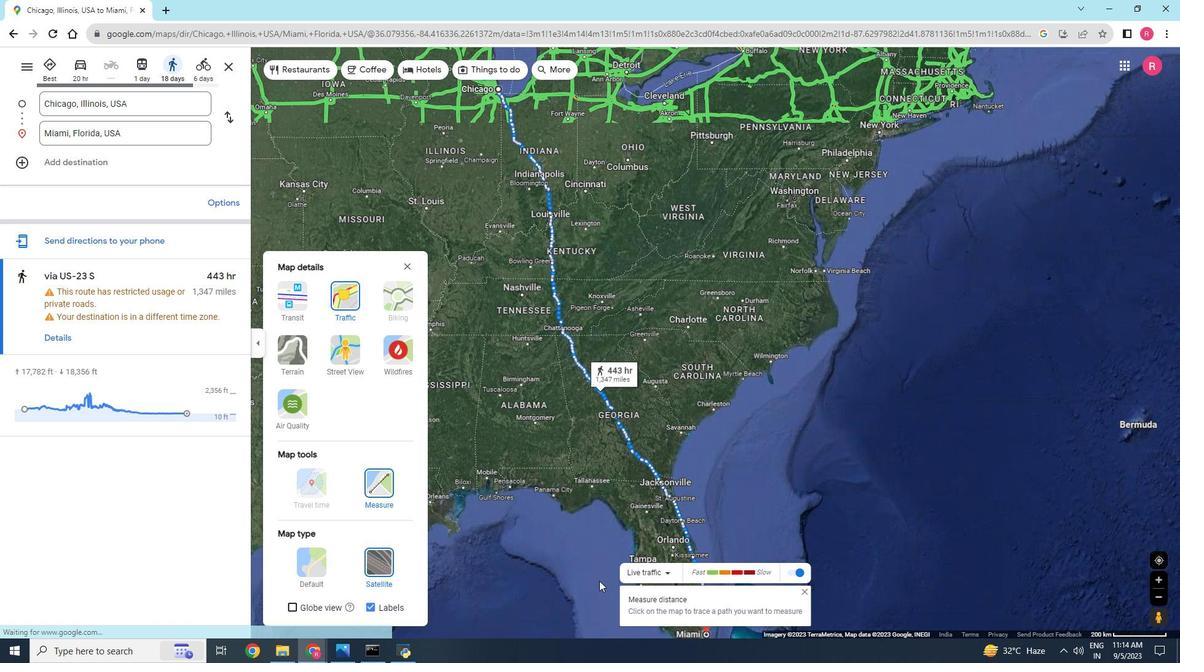 
Action: Mouse pressed left at (599, 581)
Screenshot: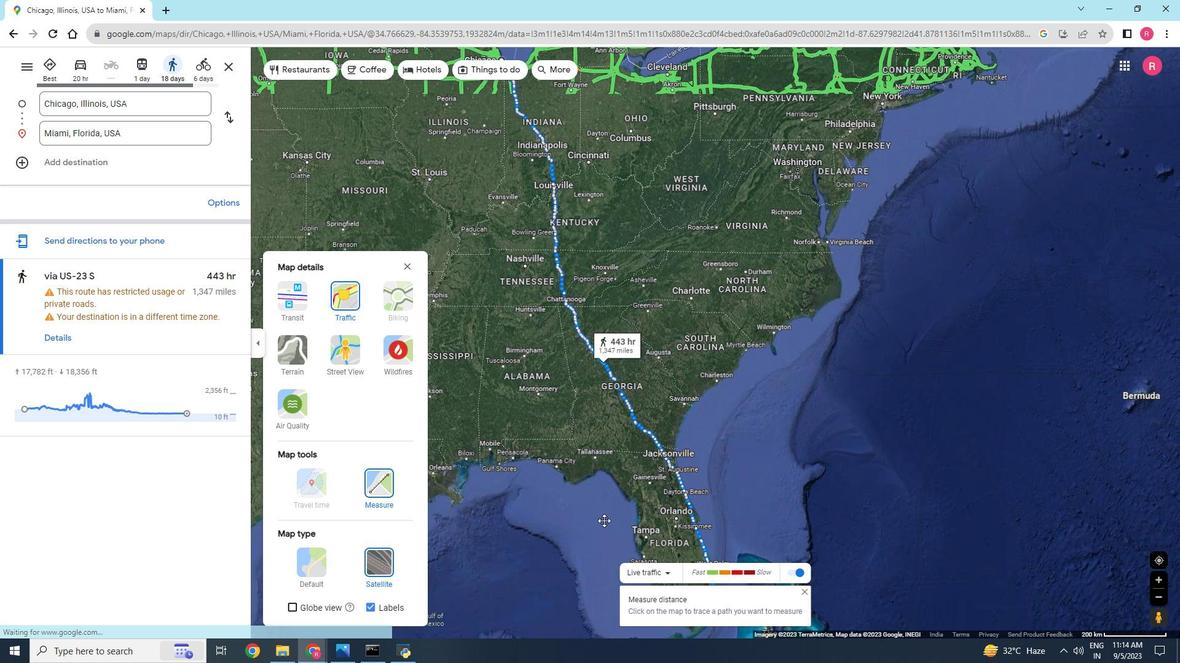 
Action: Mouse moved to (563, 463)
Screenshot: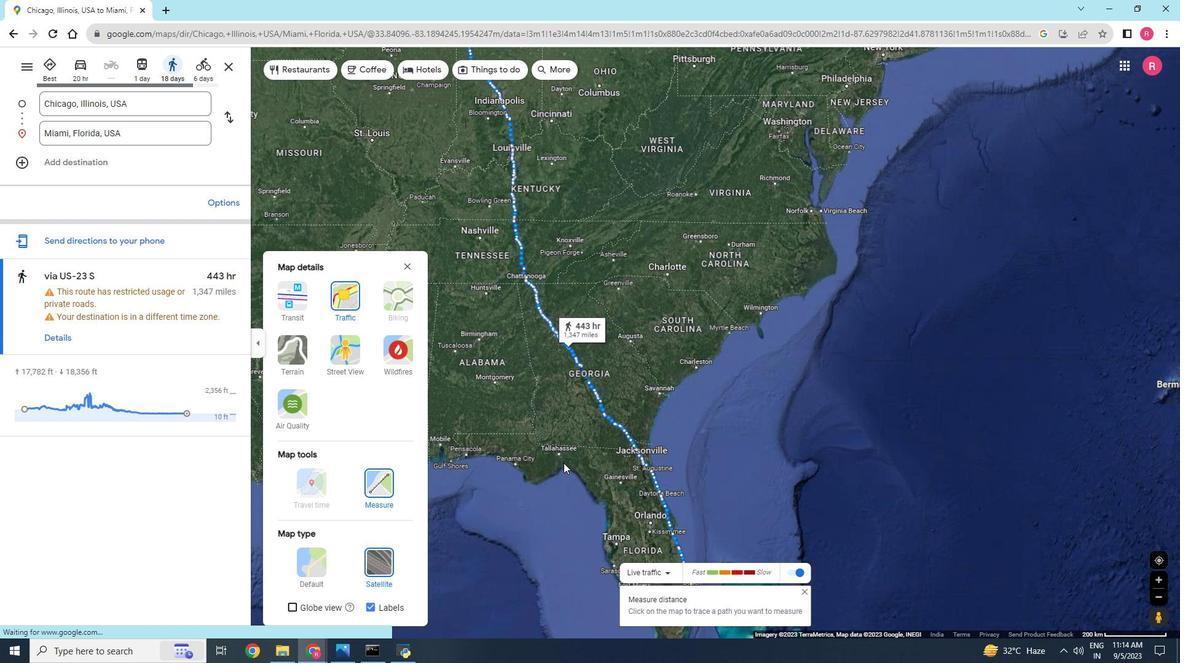 
Action: Mouse scrolled (563, 464) with delta (0, 0)
Screenshot: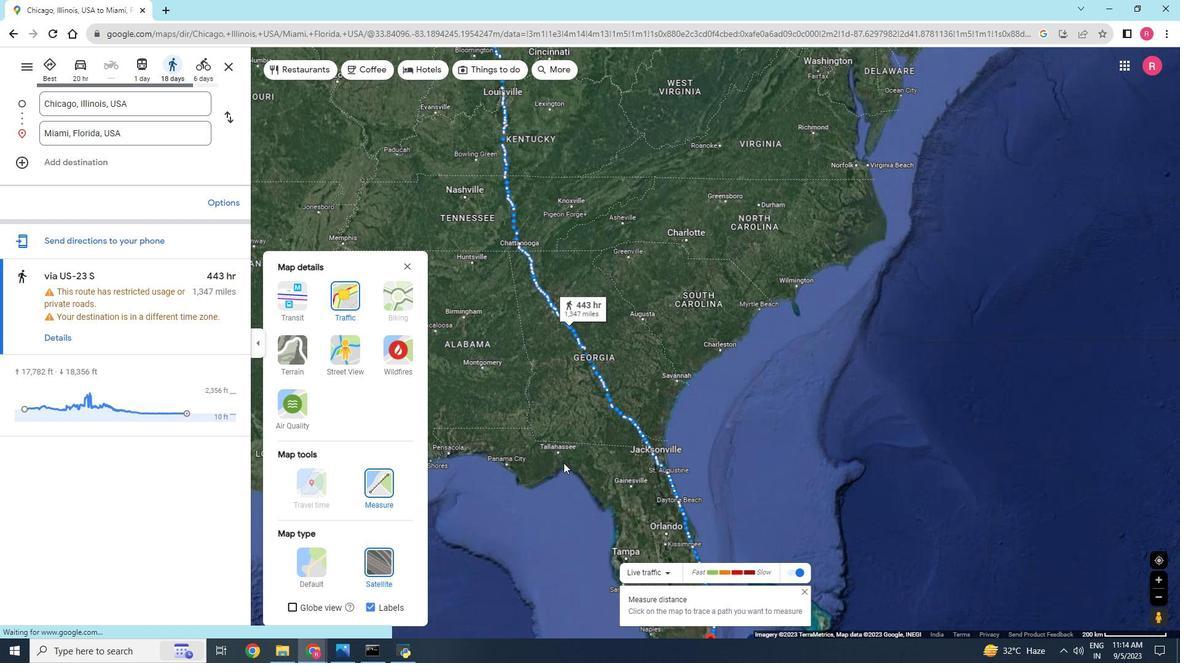 
Action: Mouse scrolled (563, 464) with delta (0, 0)
Screenshot: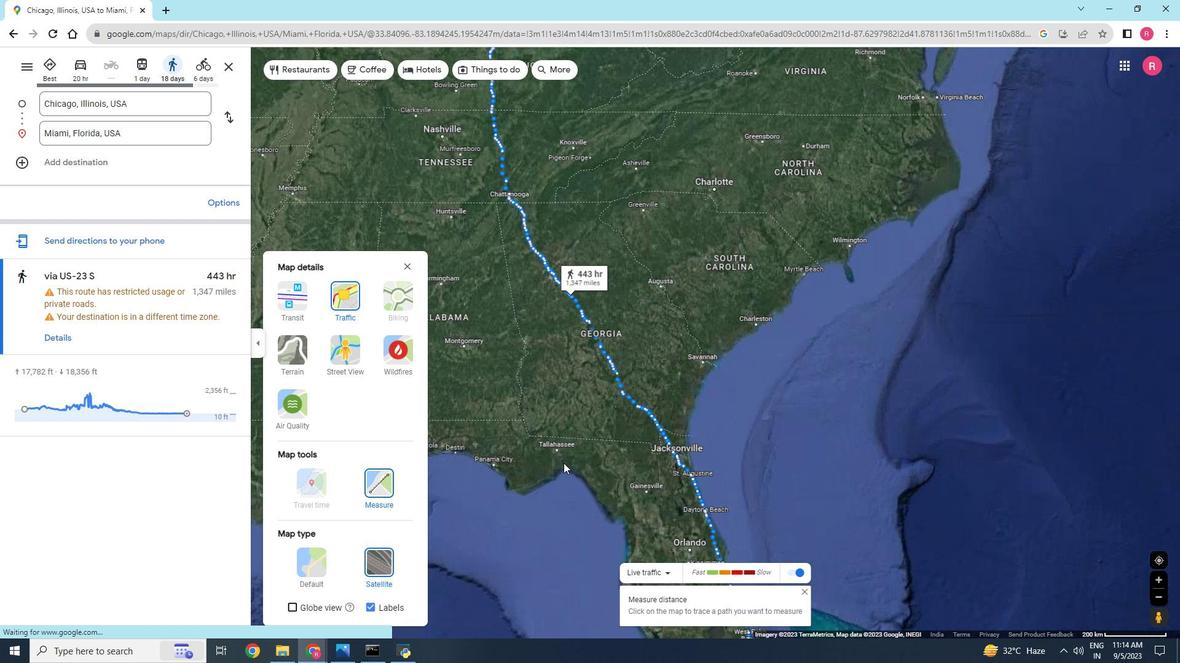 
Action: Mouse scrolled (563, 464) with delta (0, 0)
Screenshot: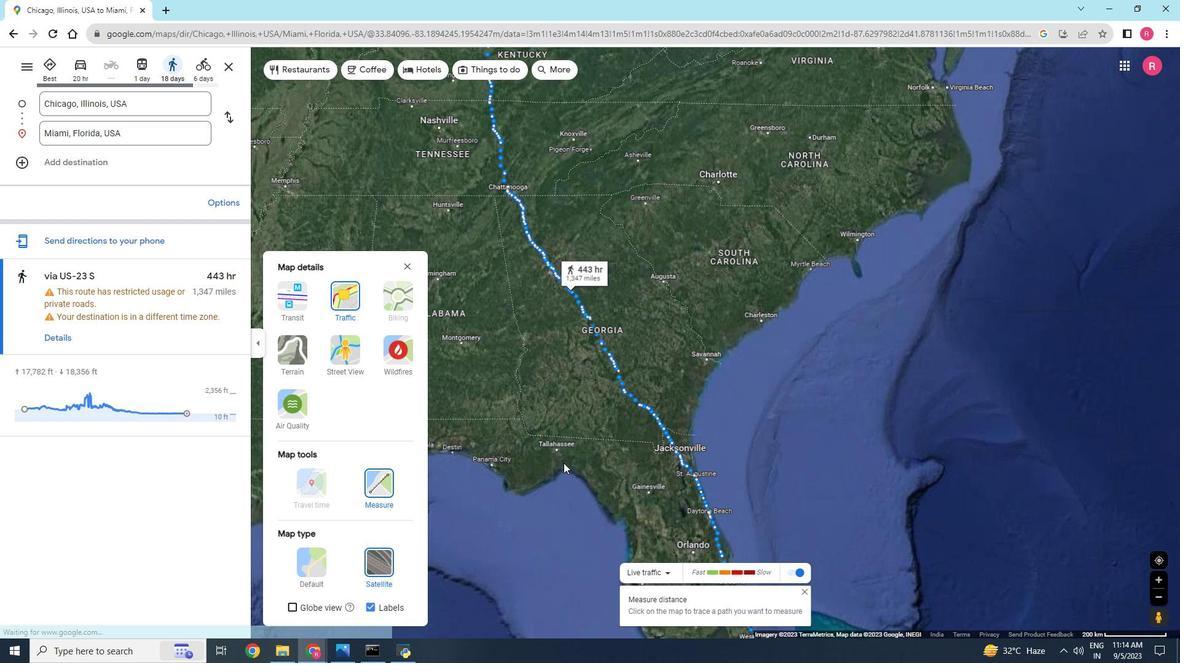 
Action: Mouse scrolled (563, 464) with delta (0, 0)
Screenshot: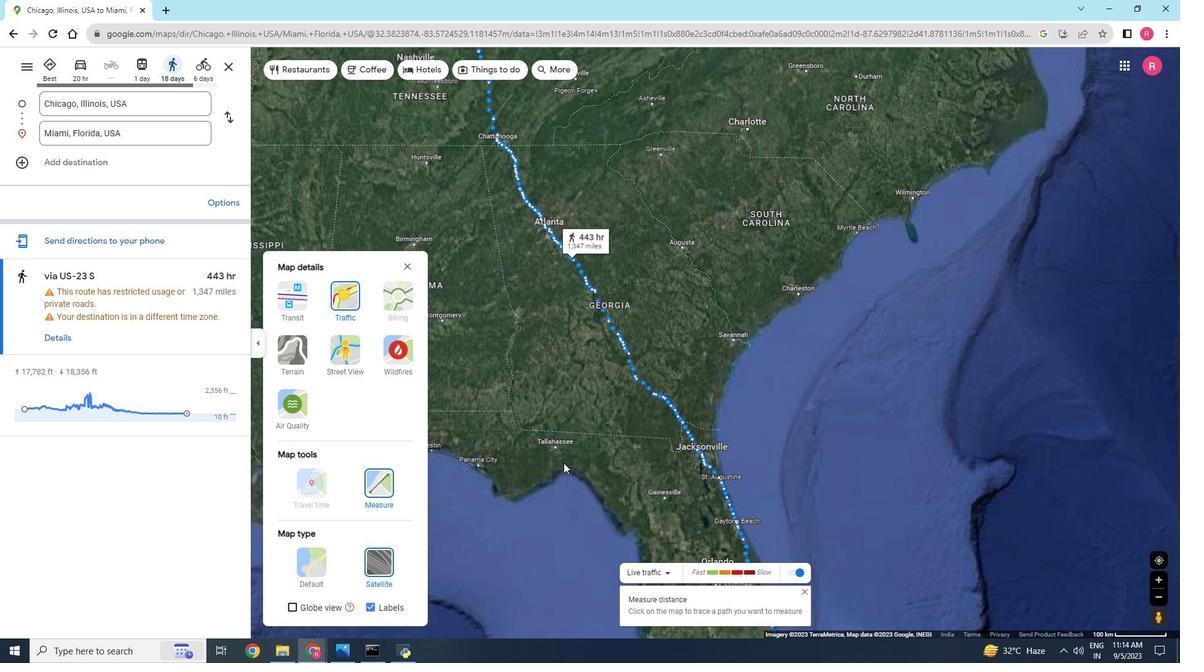 
Action: Mouse scrolled (563, 464) with delta (0, 0)
Screenshot: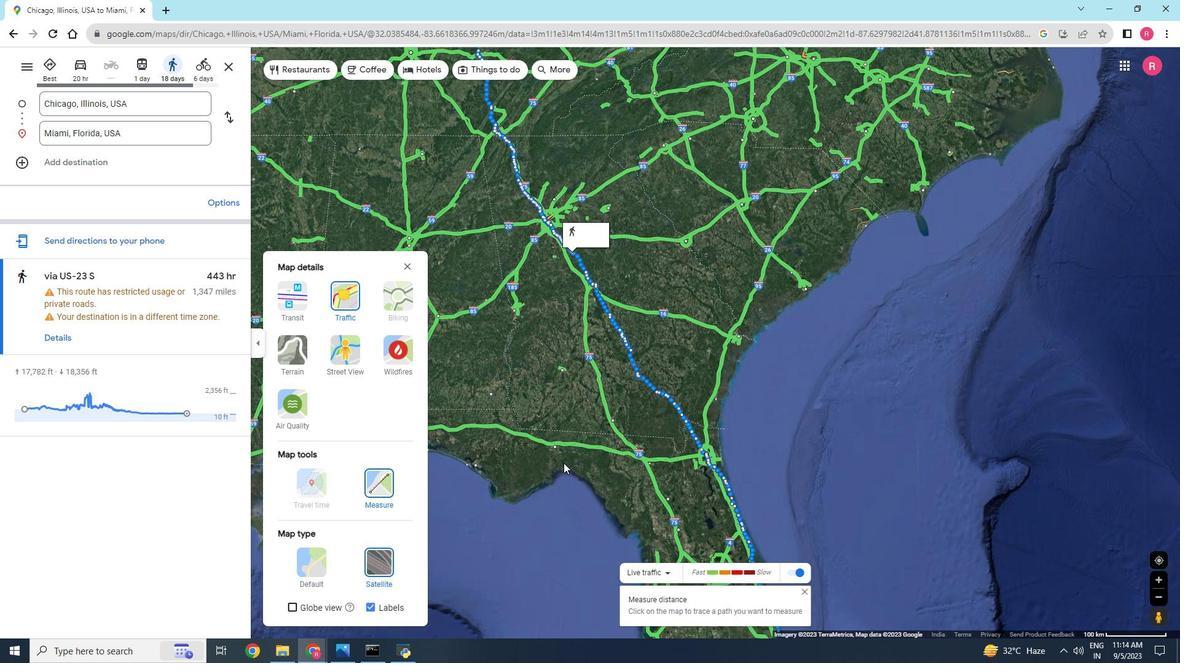 
Action: Mouse scrolled (563, 462) with delta (0, 0)
Screenshot: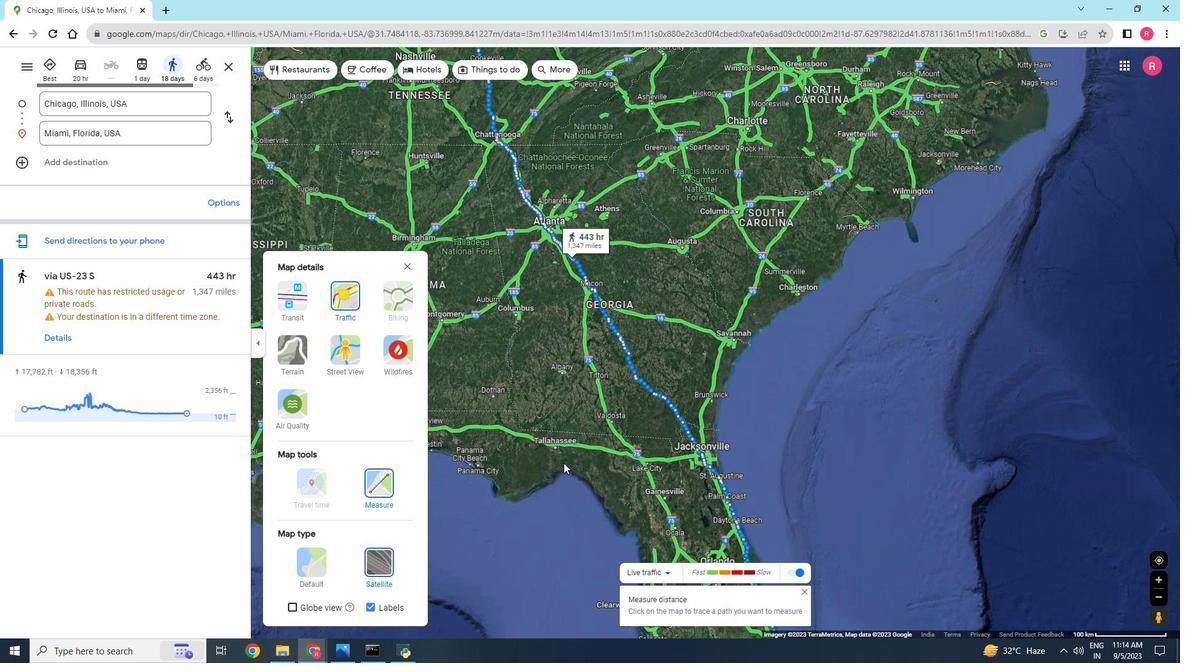
Action: Mouse scrolled (563, 462) with delta (0, 0)
Screenshot: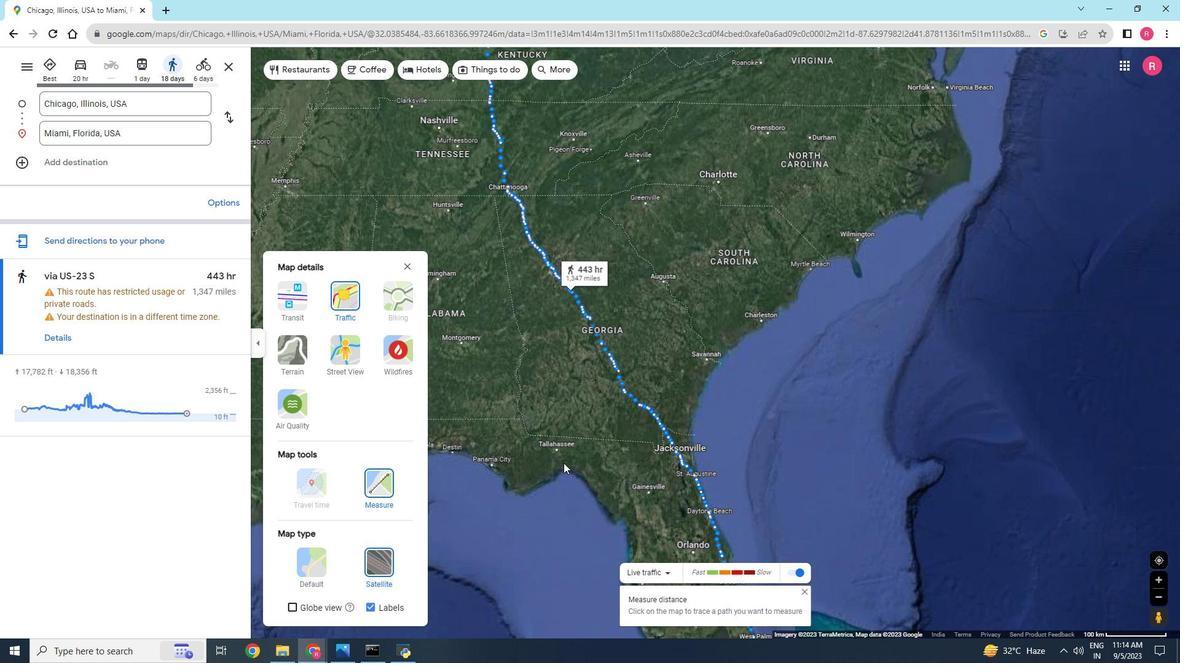 
Action: Mouse scrolled (563, 464) with delta (0, 0)
Screenshot: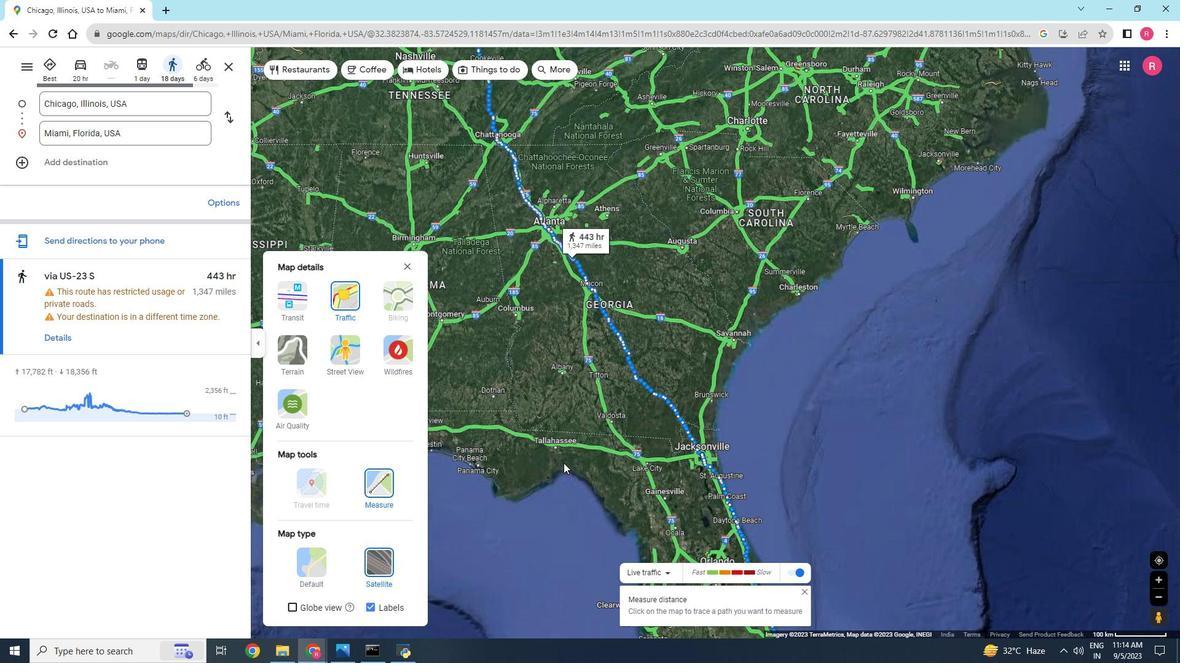 
Action: Mouse scrolled (563, 462) with delta (0, 0)
Screenshot: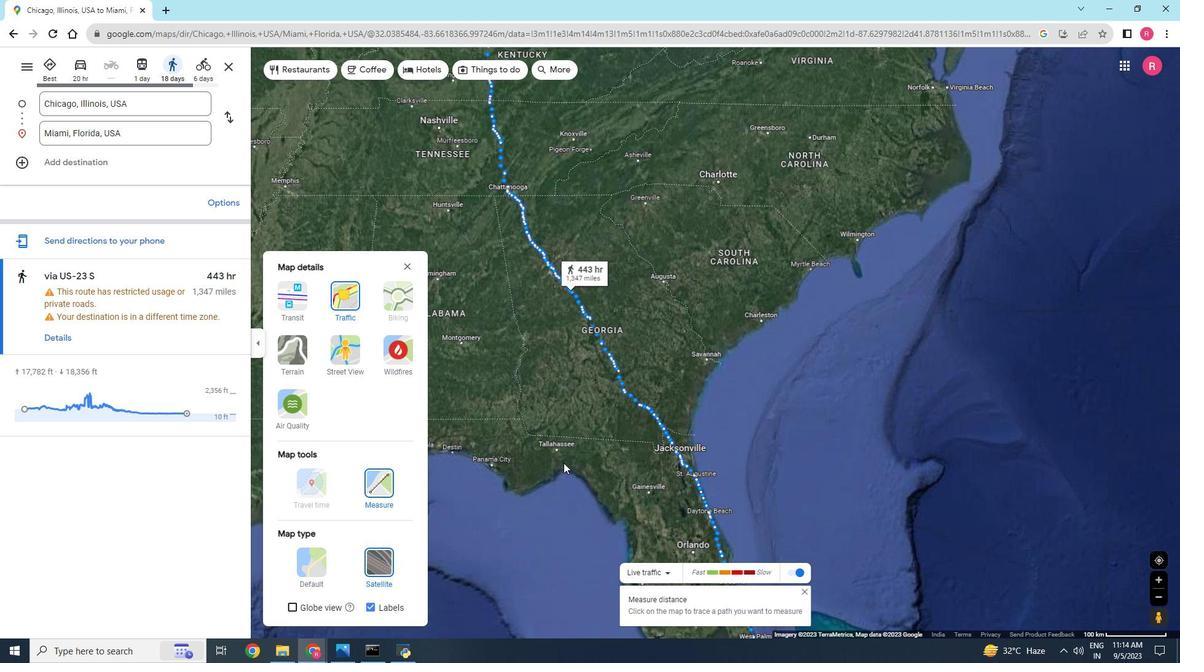 
Action: Mouse scrolled (563, 462) with delta (0, 0)
Screenshot: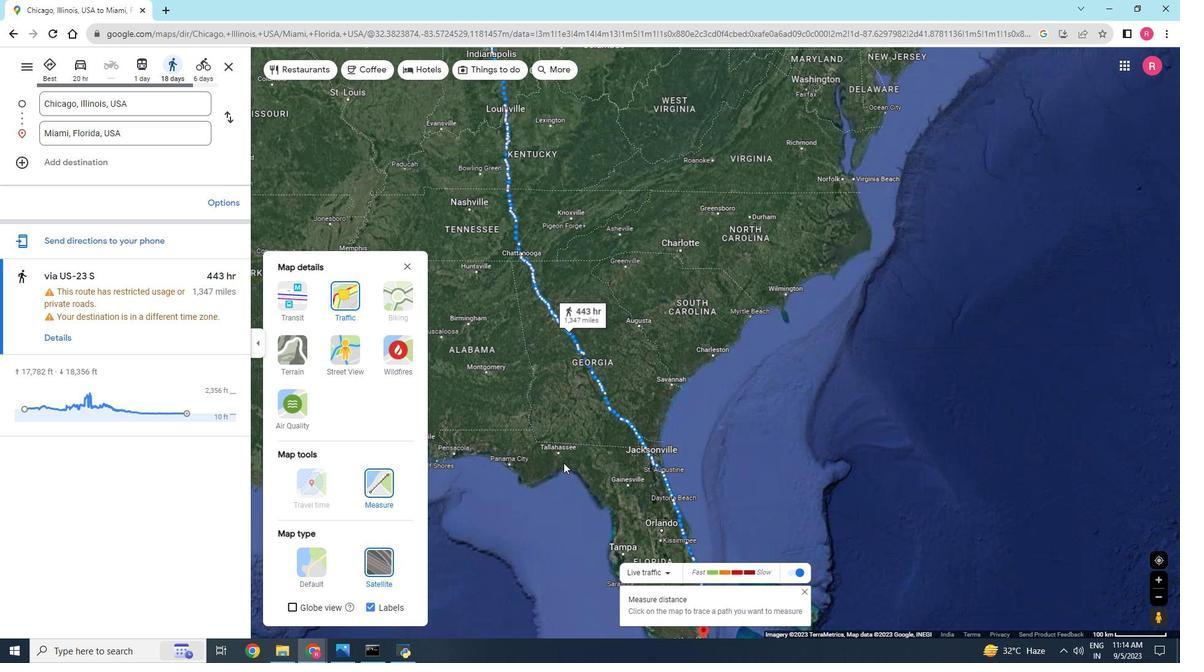 
Action: Mouse scrolled (563, 462) with delta (0, 0)
Screenshot: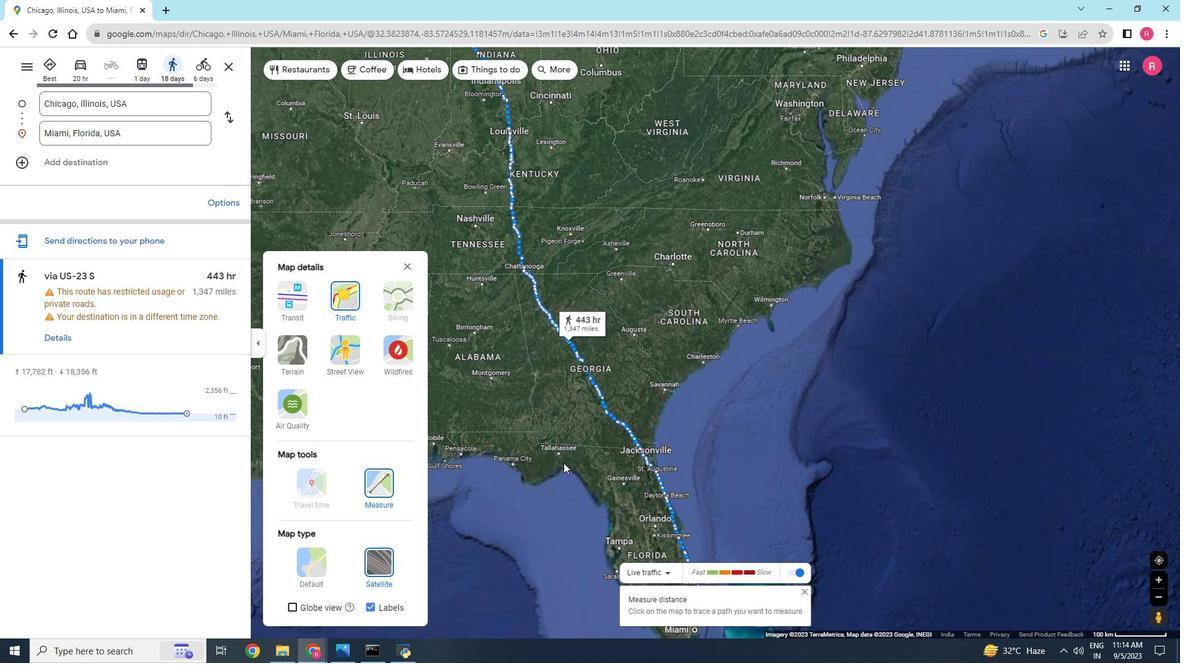 
Action: Mouse scrolled (563, 464) with delta (0, 0)
Screenshot: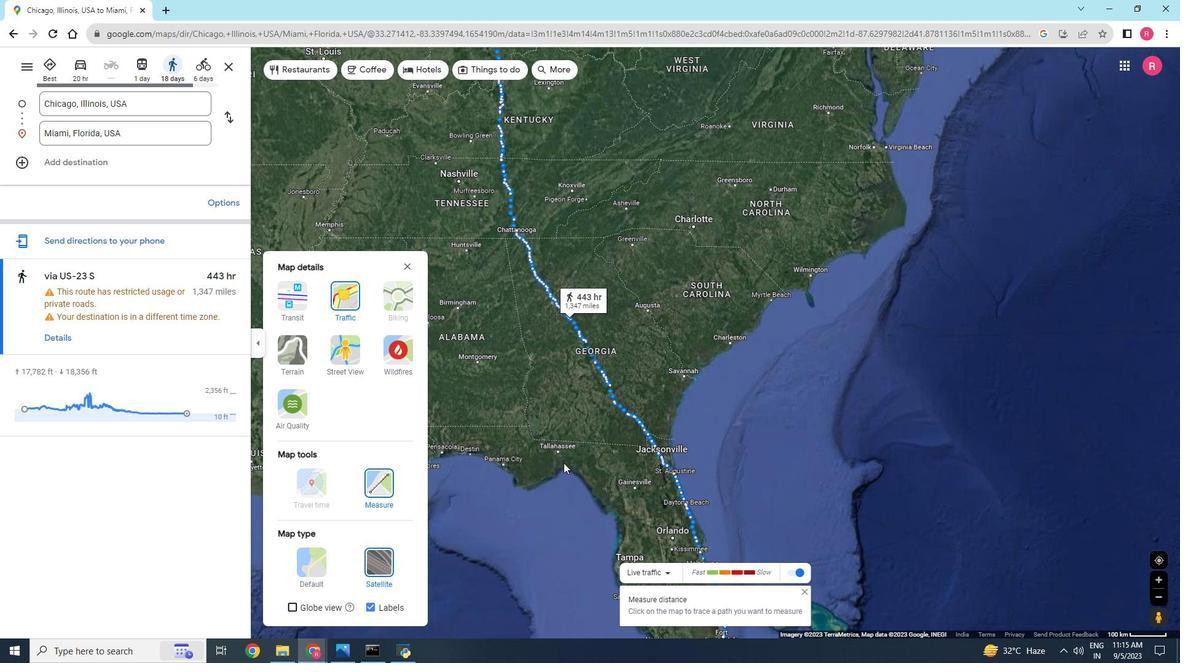 
Action: Mouse scrolled (563, 462) with delta (0, 0)
Screenshot: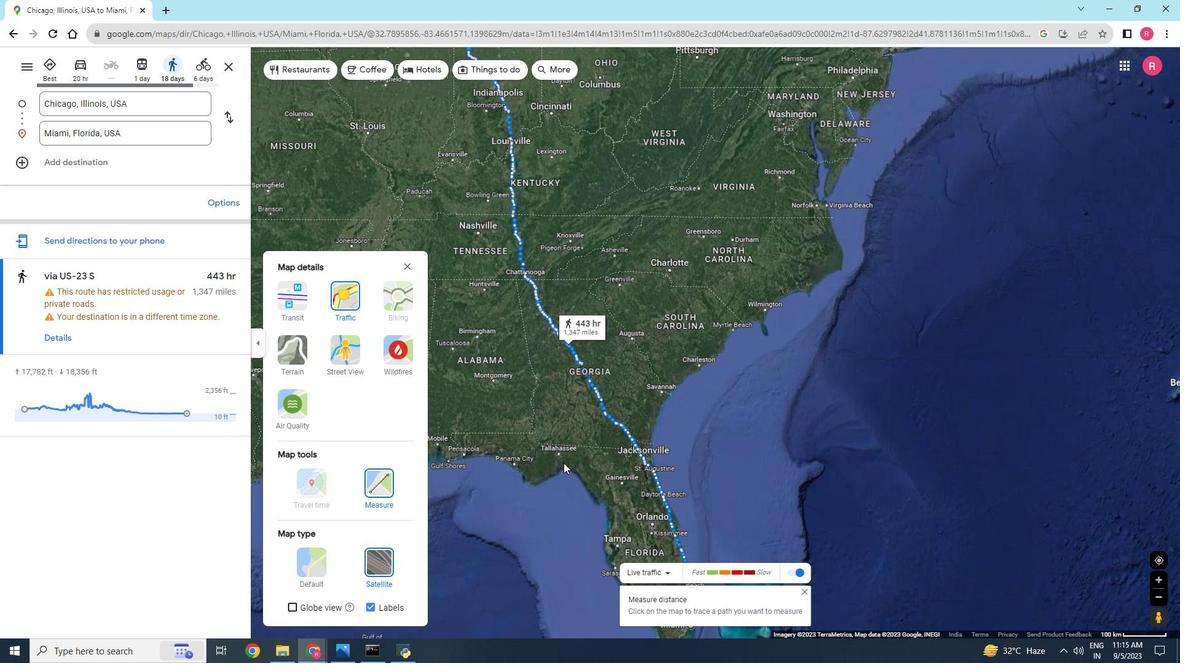 
Action: Mouse scrolled (563, 462) with delta (0, 0)
Screenshot: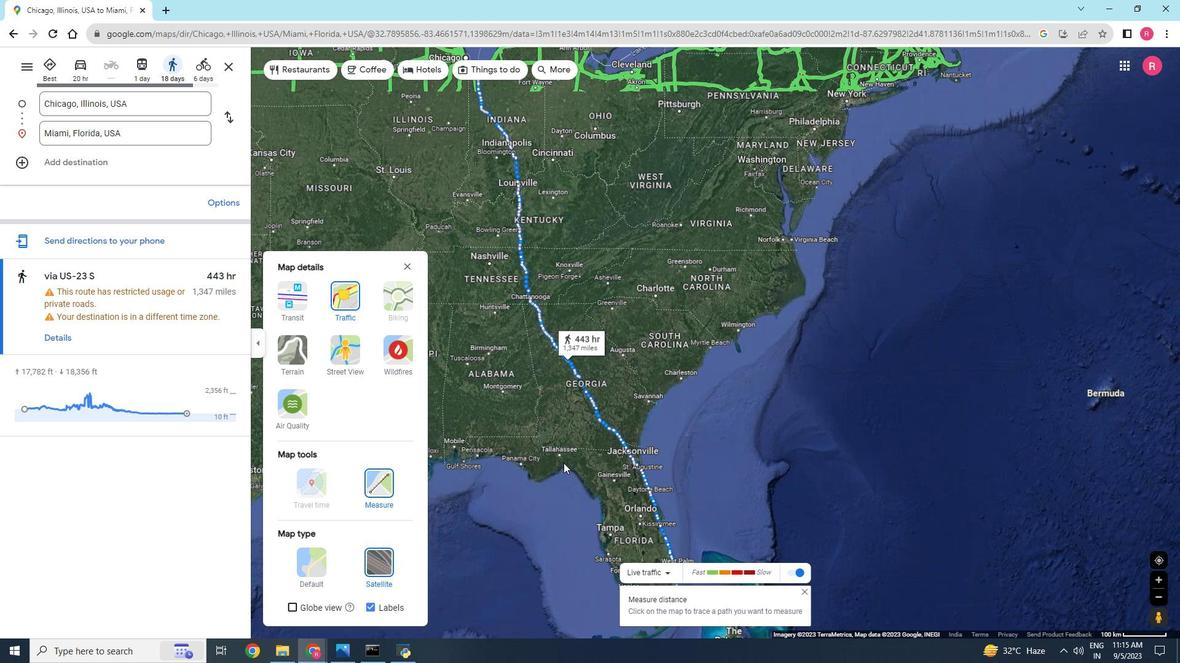 
Action: Mouse scrolled (563, 462) with delta (0, 0)
Screenshot: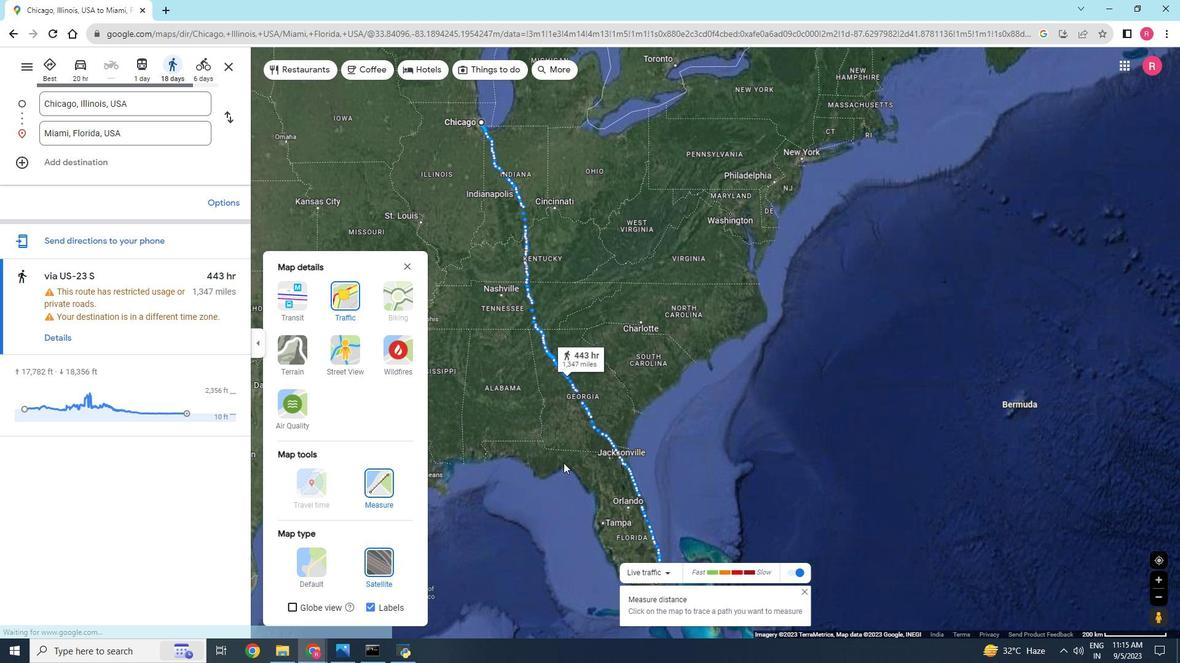 
Action: Mouse moved to (47, 70)
Screenshot: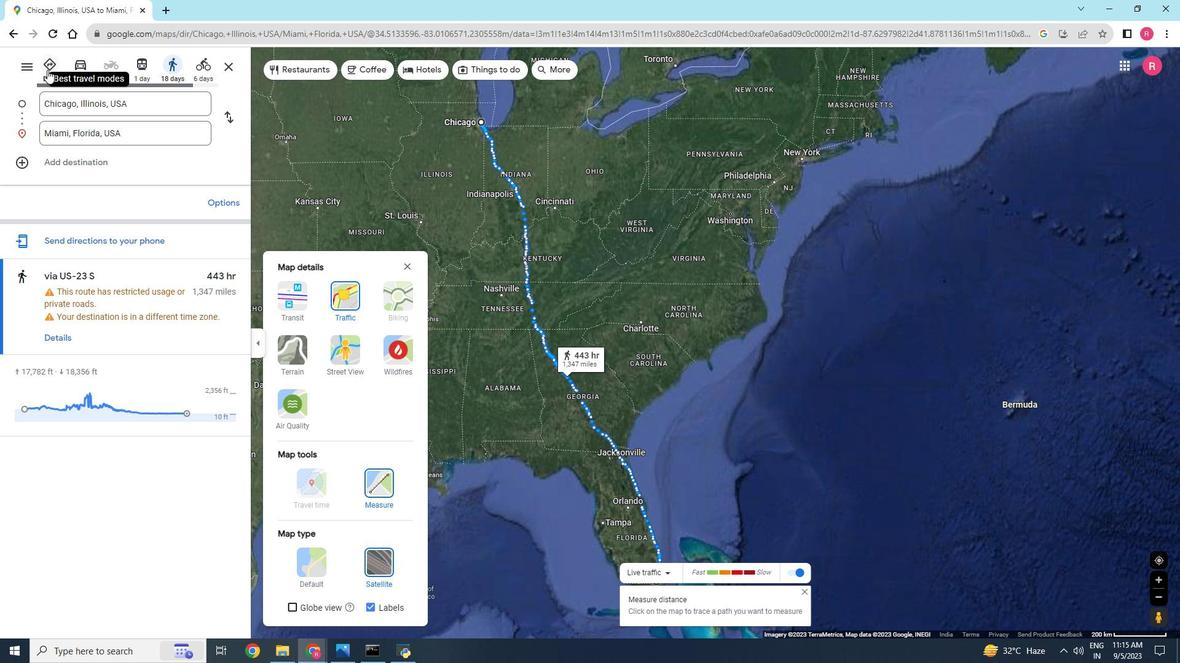 
Action: Mouse pressed left at (47, 70)
Screenshot: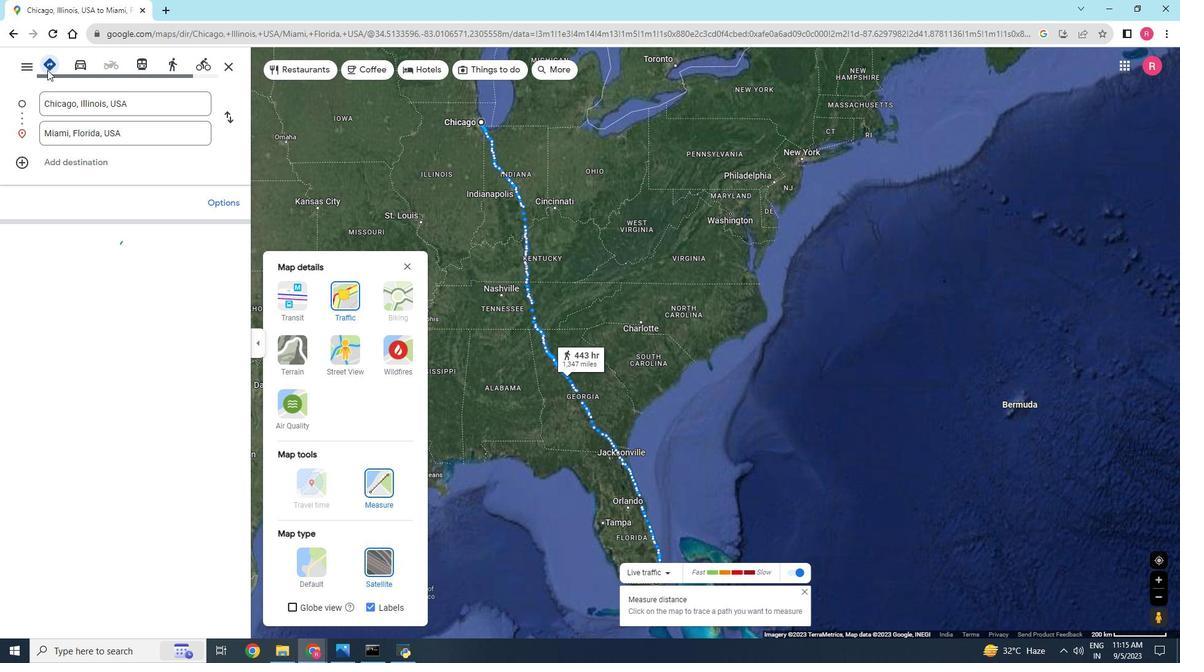 
Action: Mouse moved to (55, 281)
Screenshot: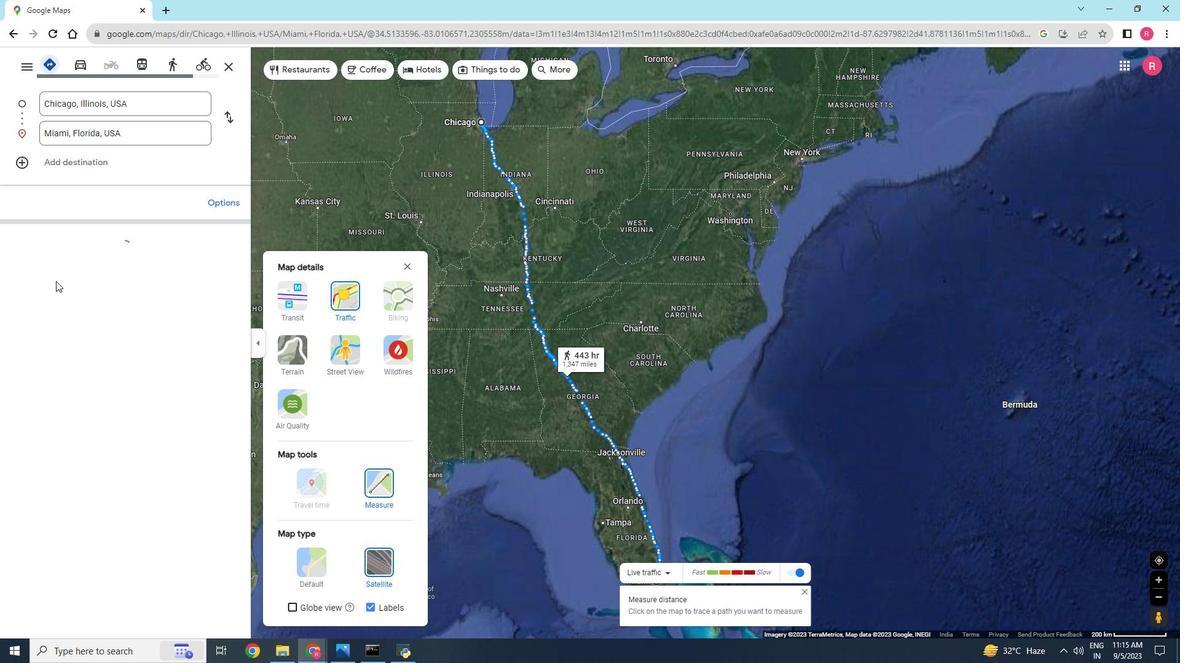 
Action: Mouse scrolled (55, 280) with delta (0, 0)
Screenshot: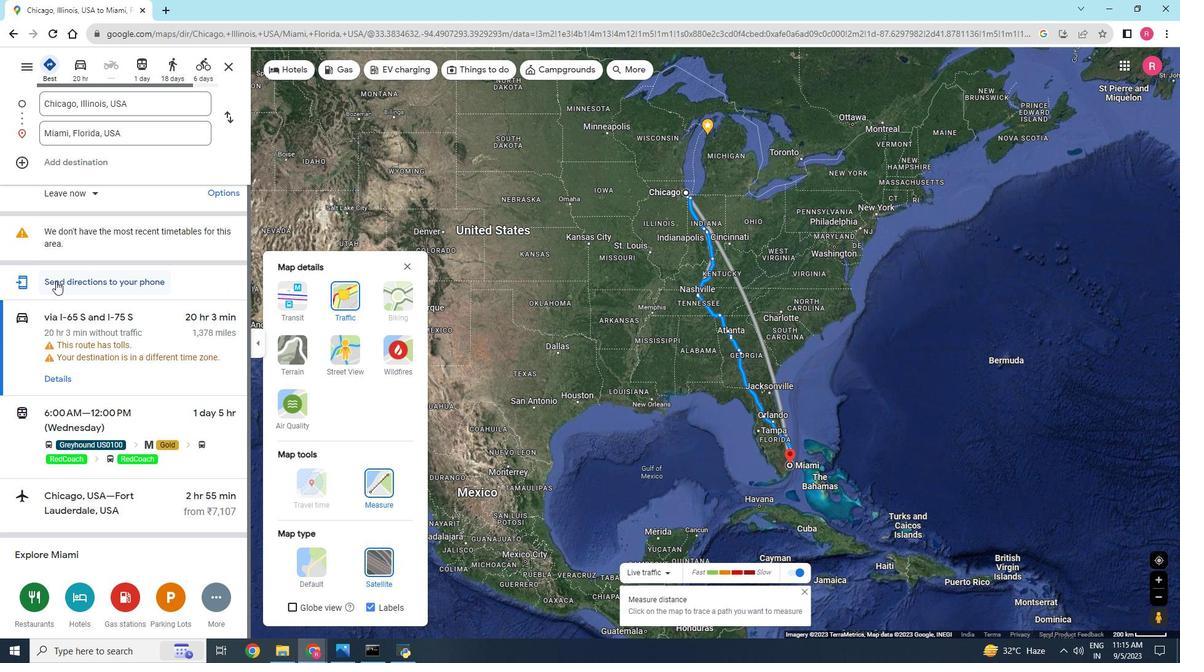 
Action: Mouse moved to (102, 320)
Screenshot: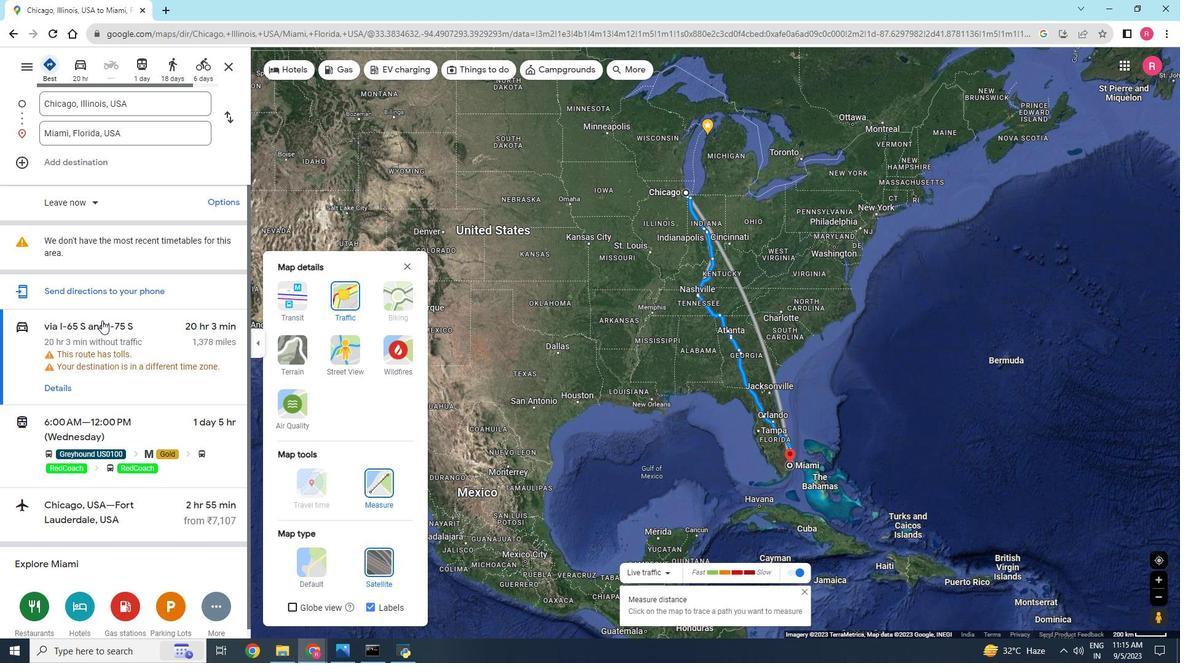 
Action: Mouse scrolled (102, 321) with delta (0, 0)
Screenshot: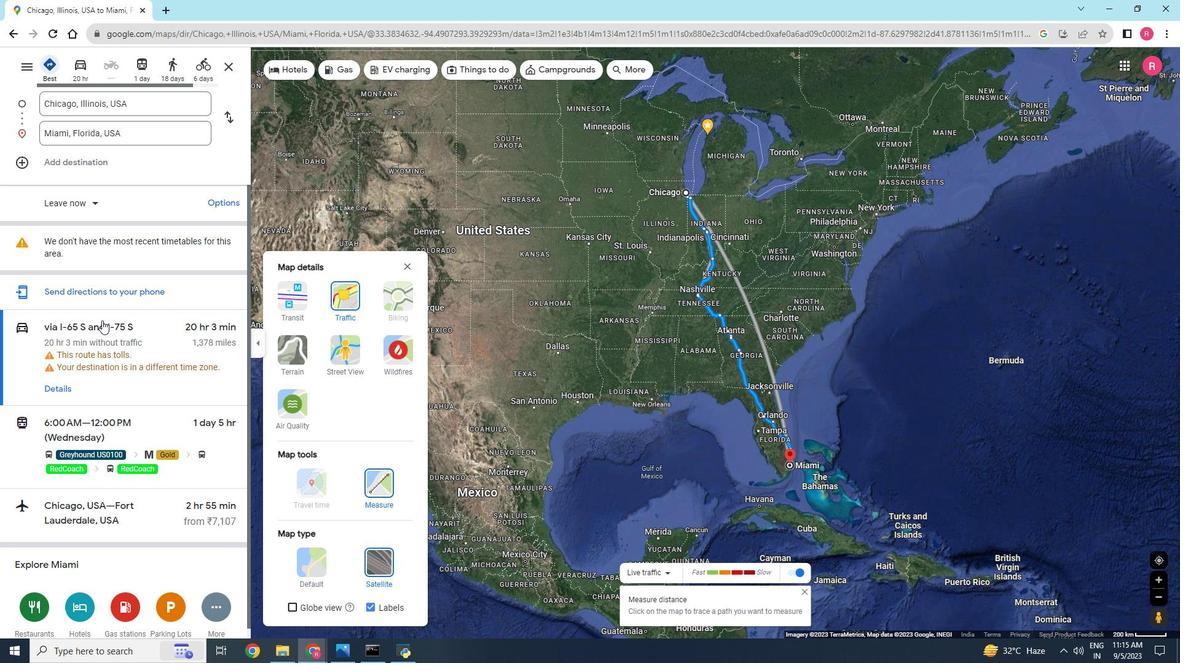 
Action: Mouse scrolled (102, 321) with delta (0, 0)
Screenshot: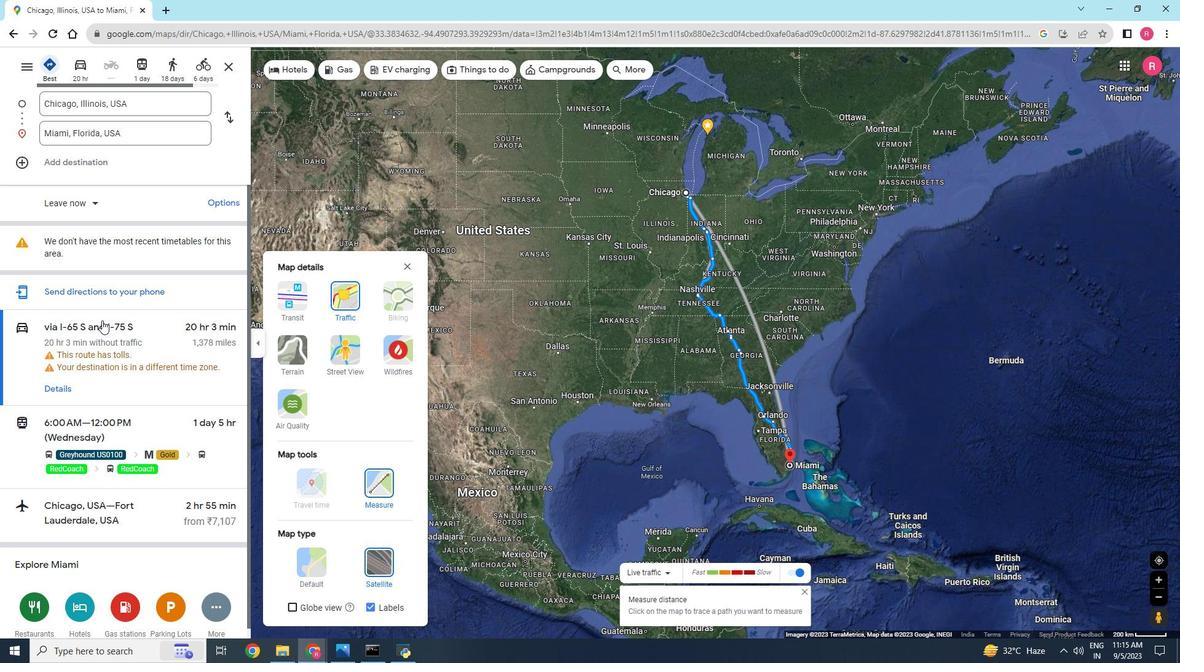 
Action: Mouse scrolled (102, 321) with delta (0, 0)
Screenshot: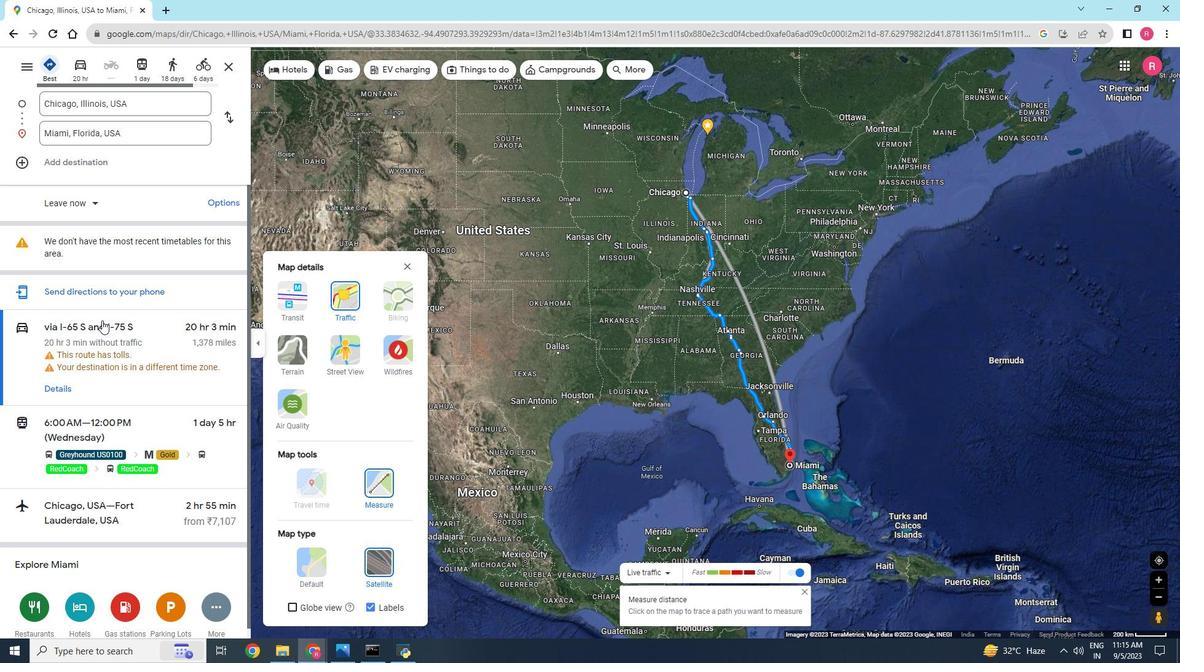 
Action: Mouse moved to (196, 341)
Screenshot: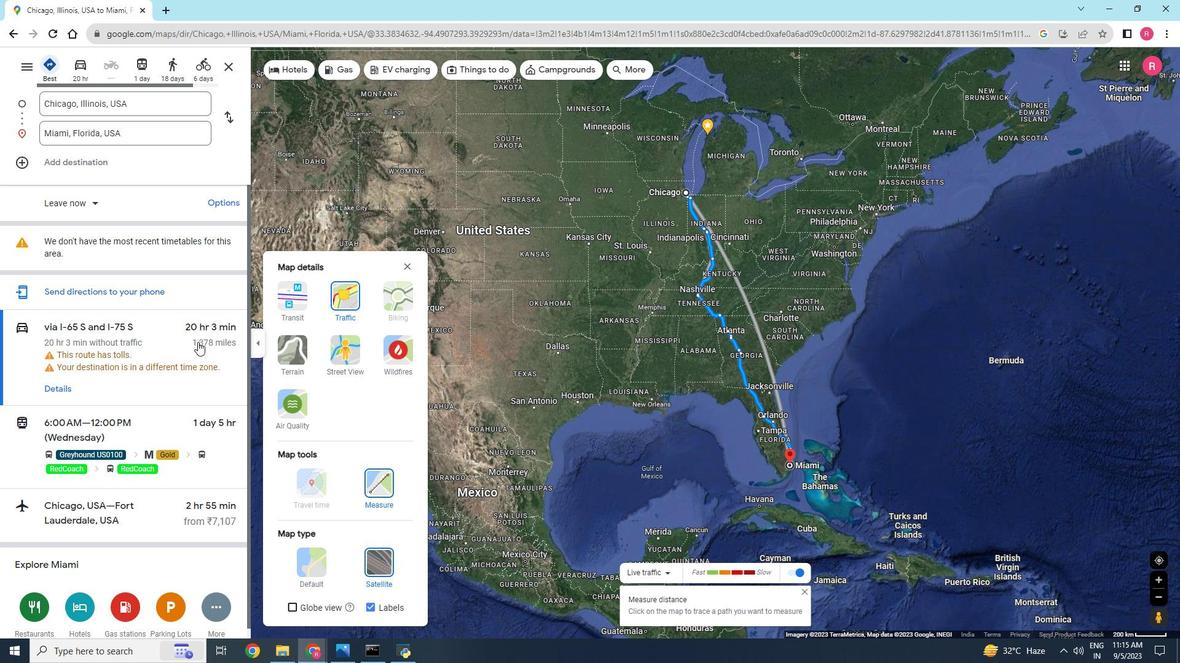 
Action: Mouse pressed left at (196, 341)
Screenshot: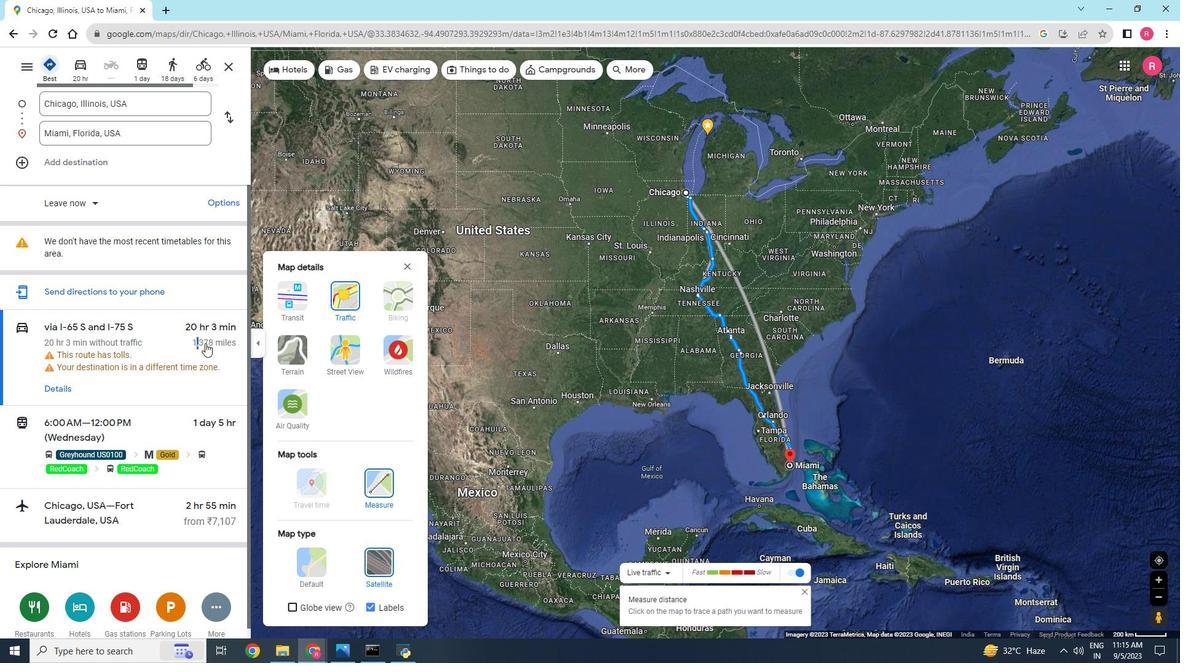 
Action: Mouse moved to (196, 338)
Screenshot: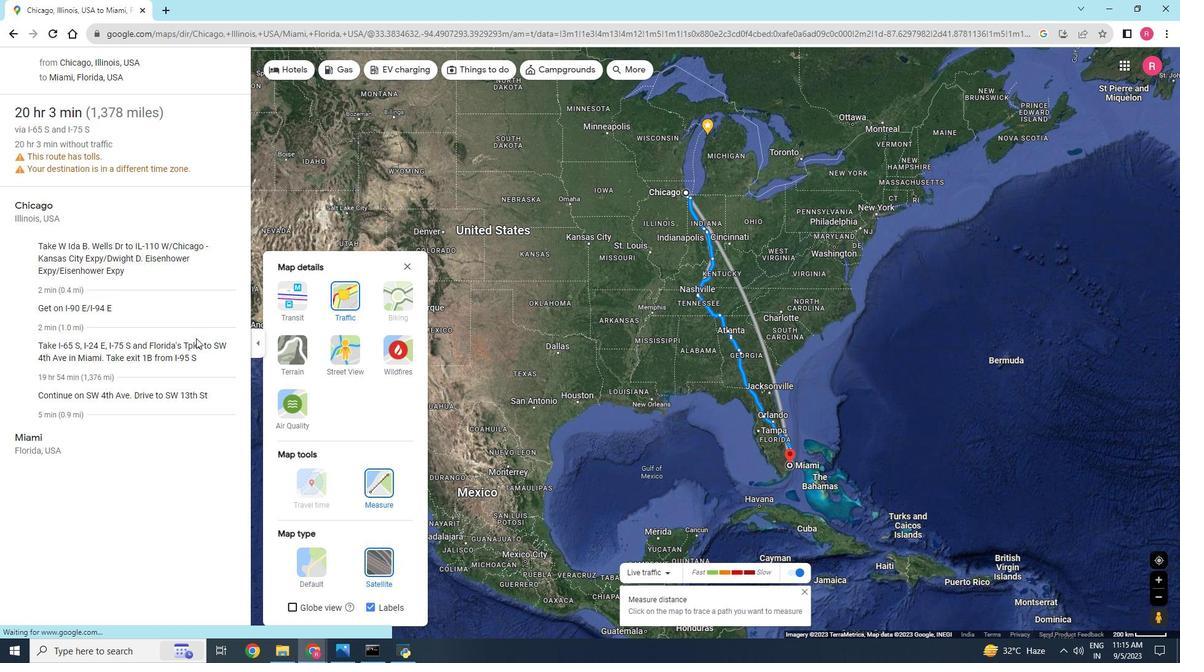 
Action: Mouse pressed left at (196, 338)
Screenshot: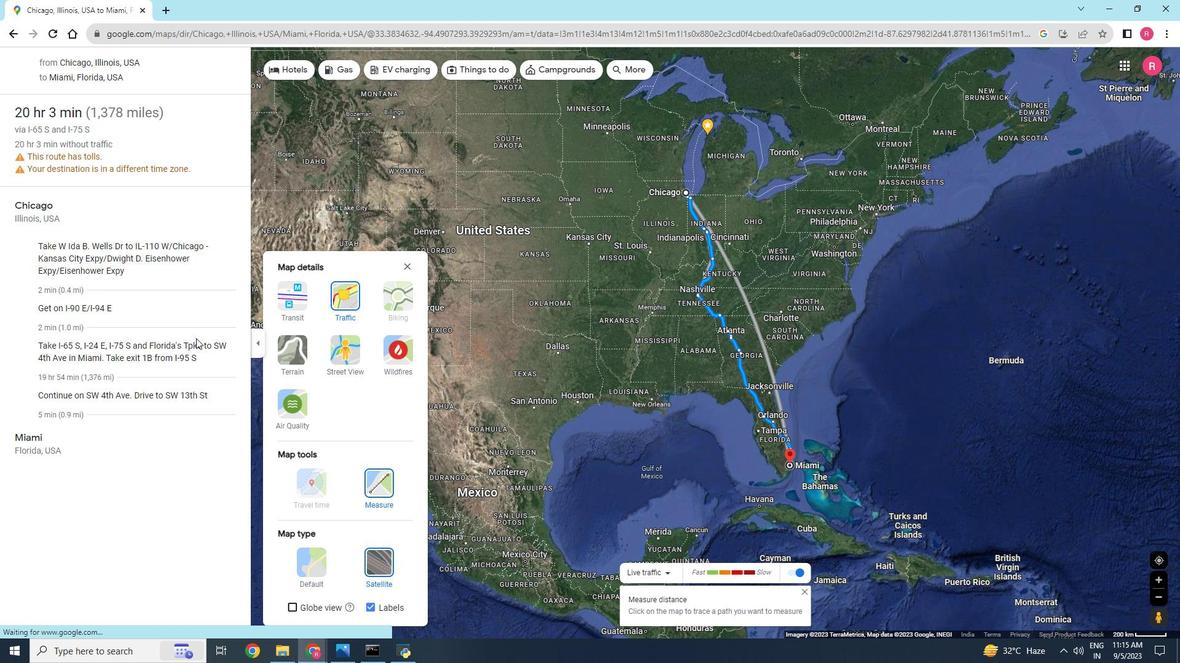 
Action: Mouse moved to (87, 109)
Screenshot: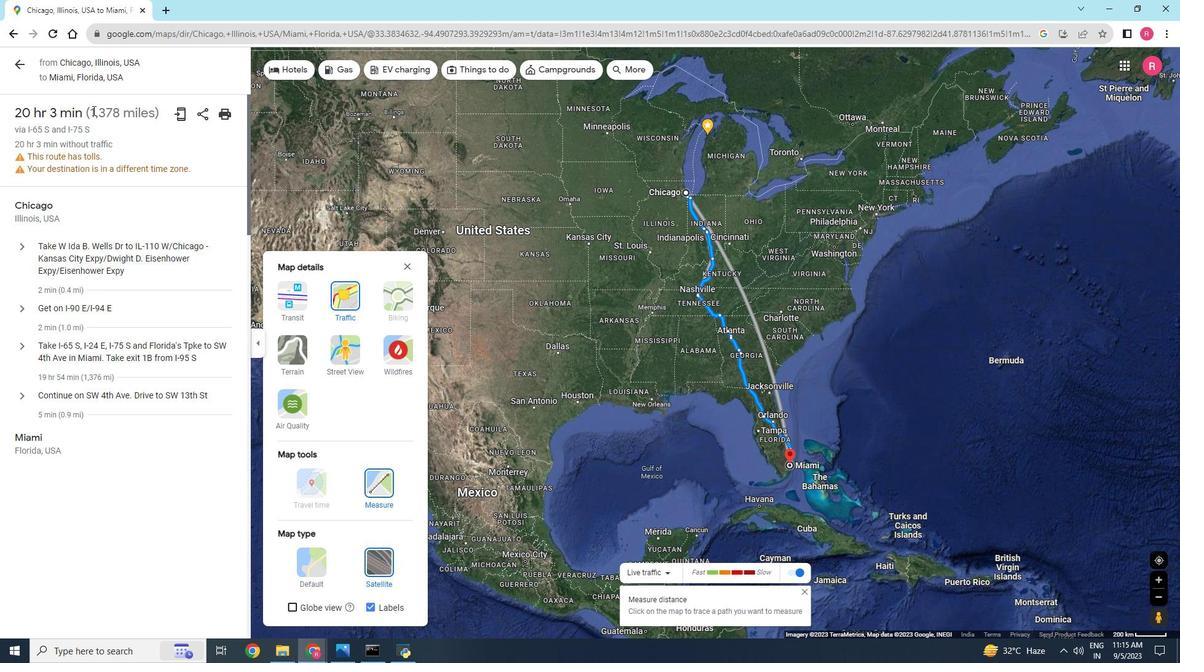 
Action: Mouse pressed left at (87, 109)
Screenshot: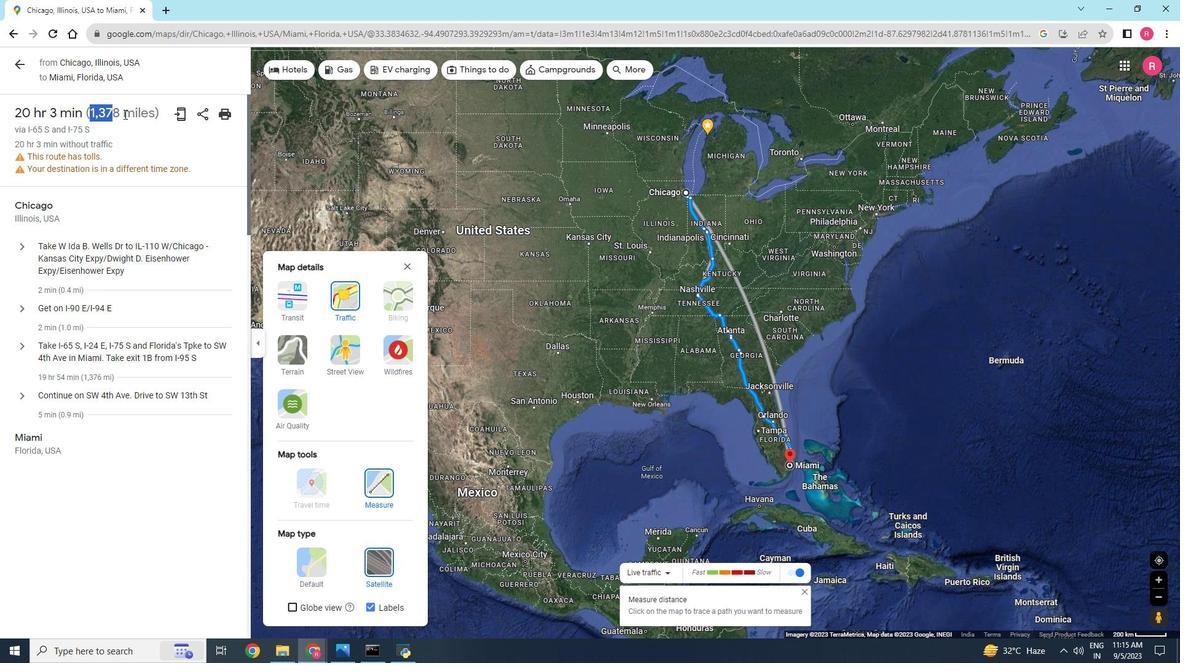 
Action: Mouse moved to (556, 494)
Screenshot: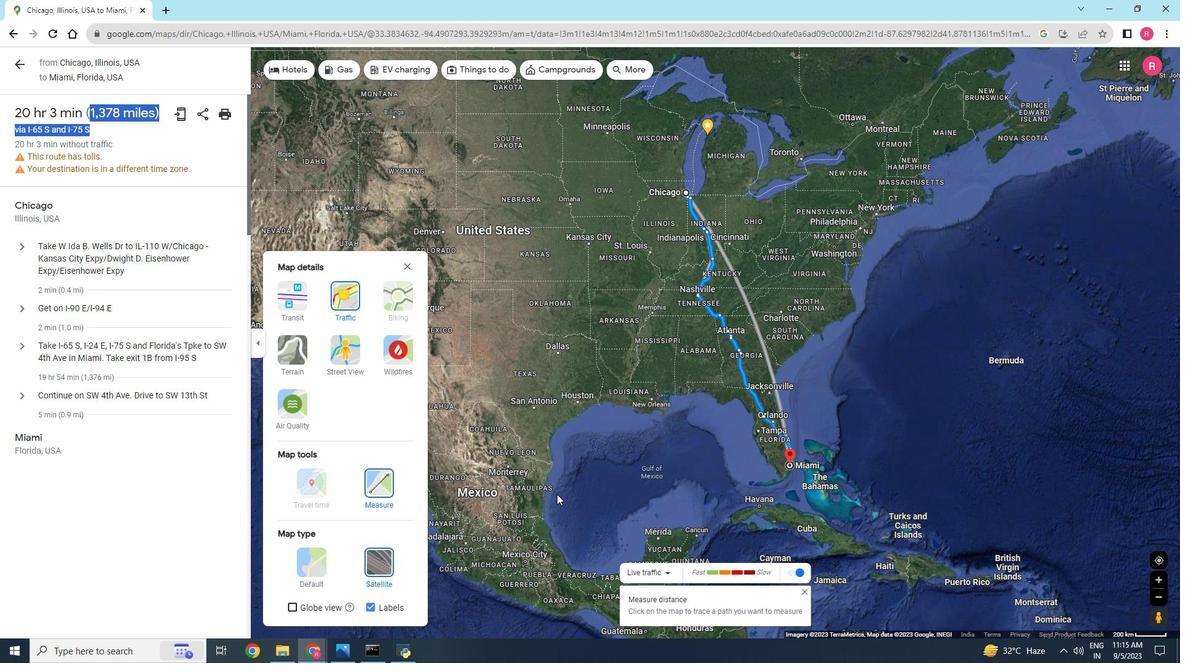 
Action: Mouse scrolled (556, 494) with delta (0, 0)
Screenshot: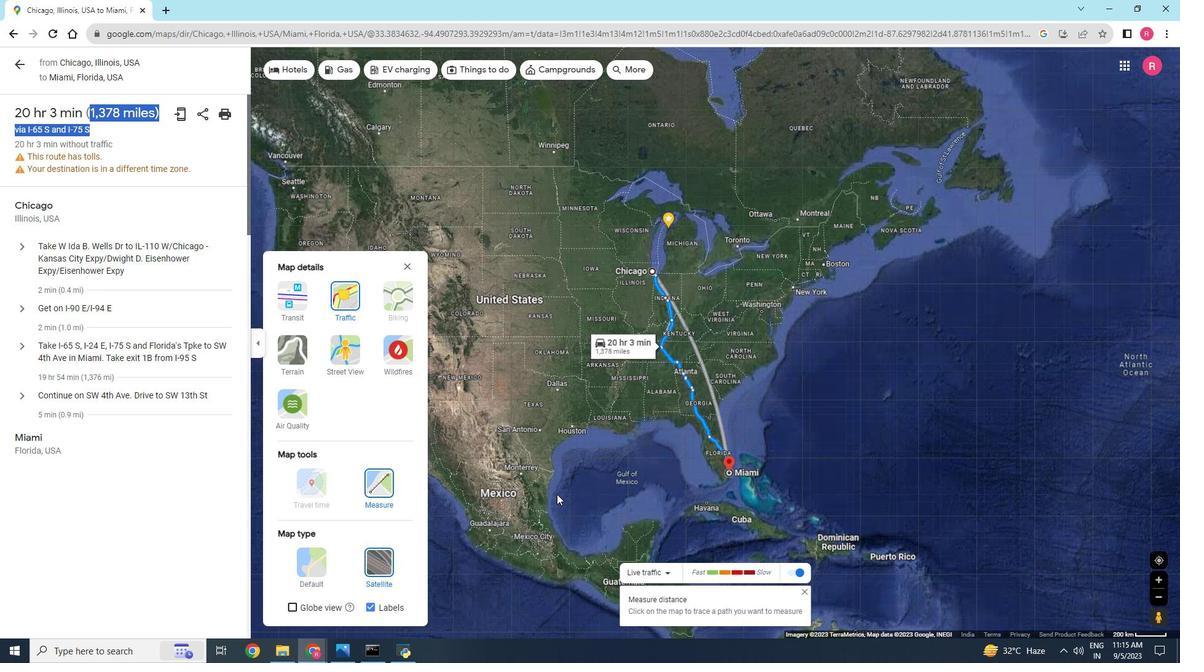 
Action: Mouse scrolled (556, 494) with delta (0, 0)
Screenshot: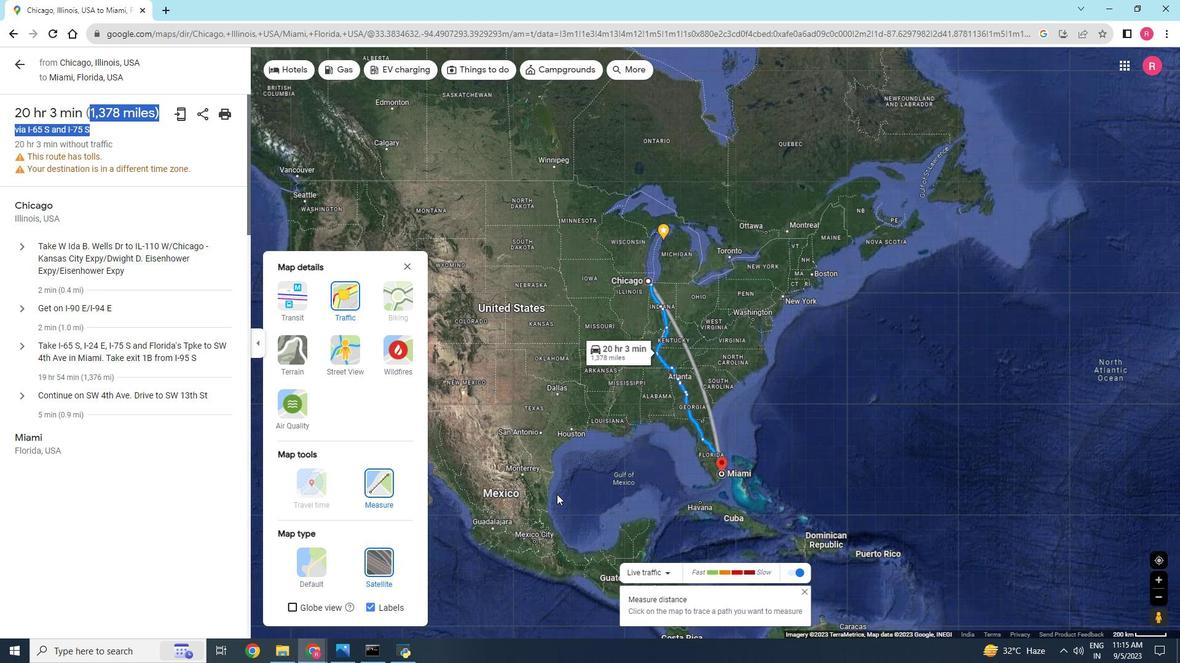 
Action: Mouse moved to (566, 486)
Screenshot: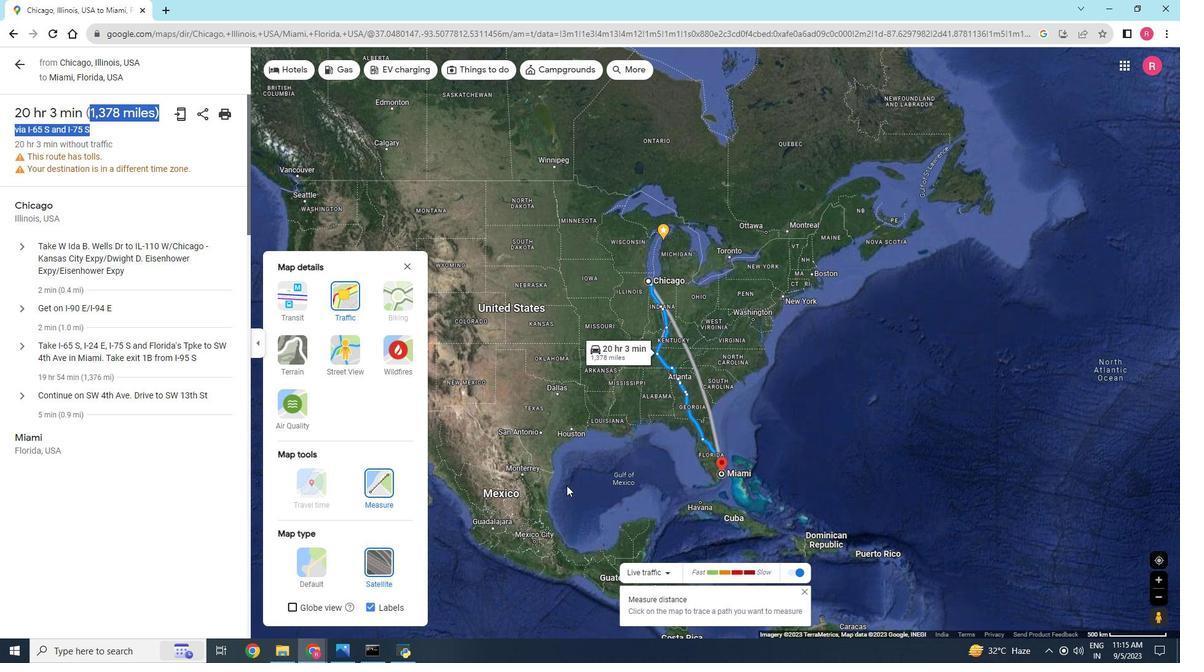 
